 Task: Create a due date automation trigger when advanced on, on the tuesday of the week a card is due add basic assigned to me at 11:00 AM.
Action: Mouse moved to (1145, 358)
Screenshot: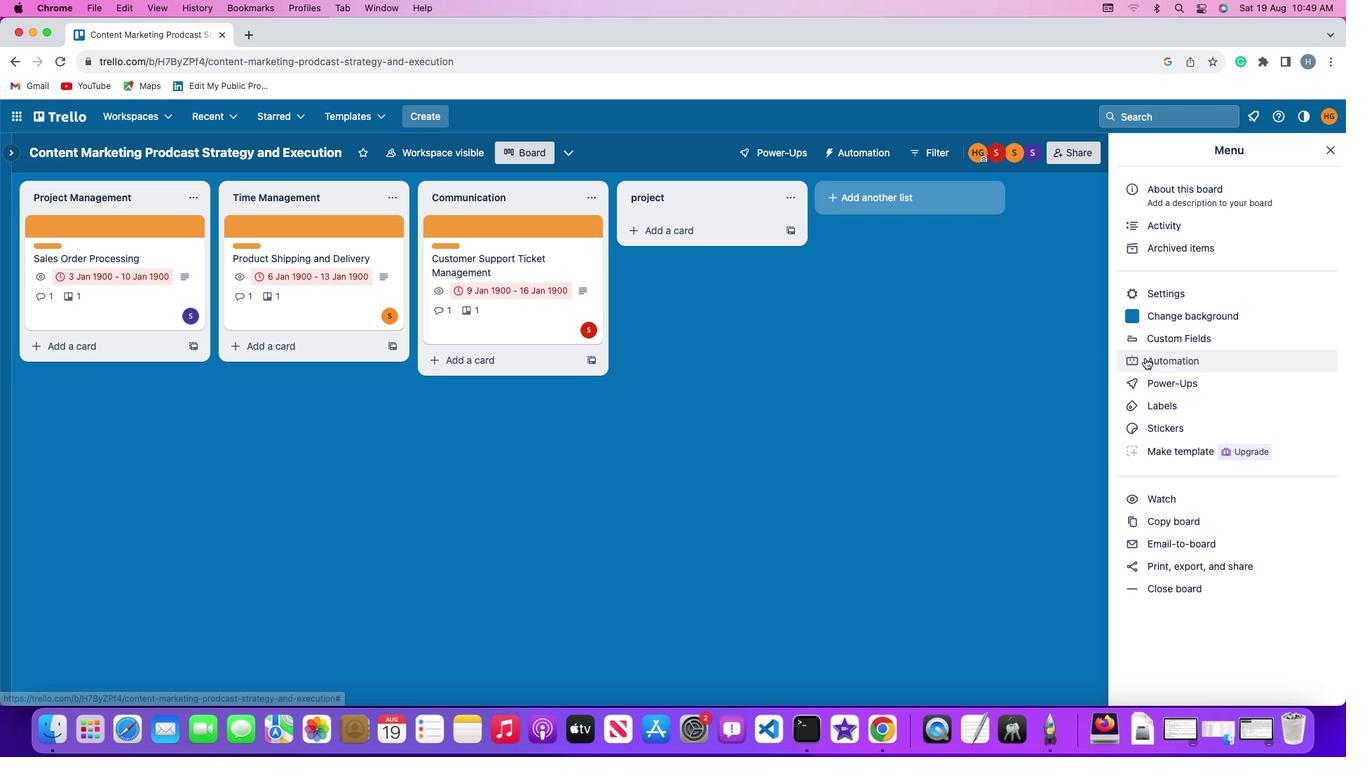 
Action: Mouse pressed left at (1145, 358)
Screenshot: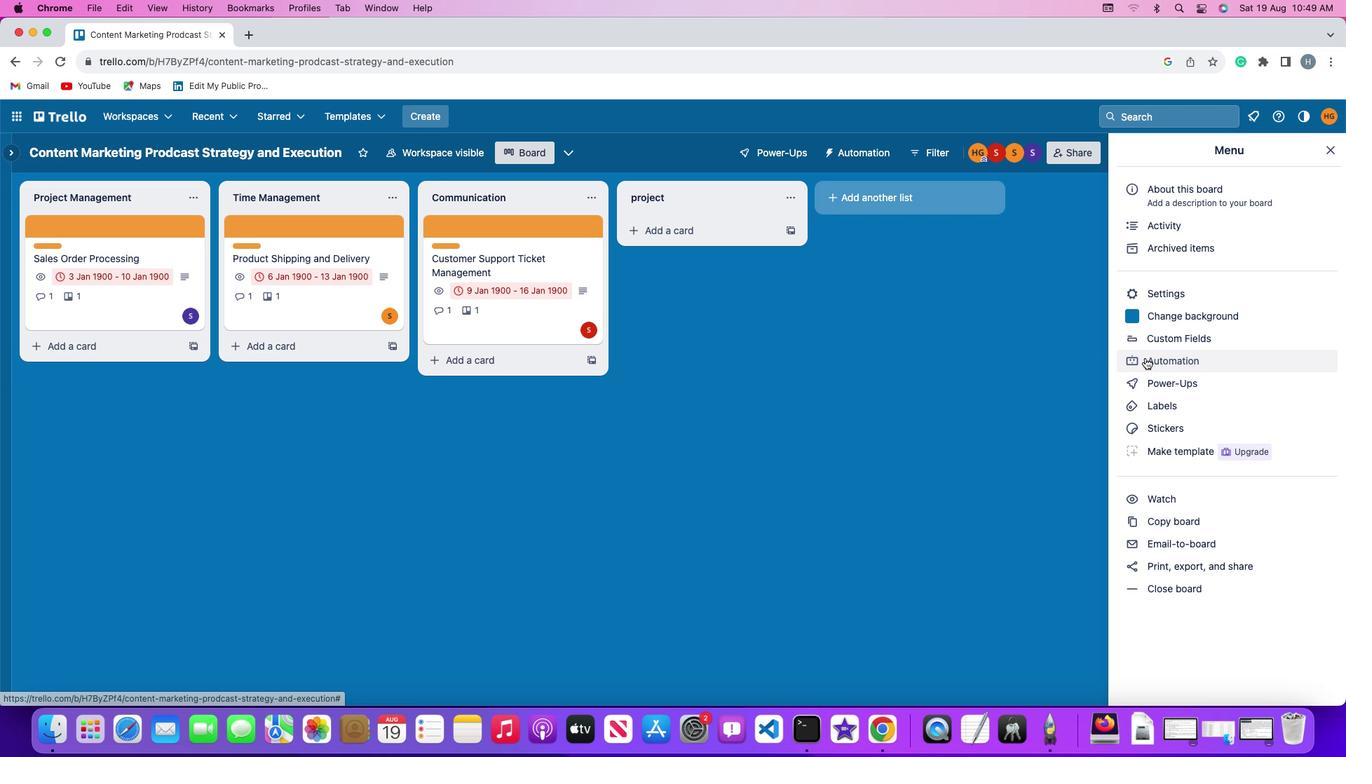 
Action: Mouse moved to (100, 337)
Screenshot: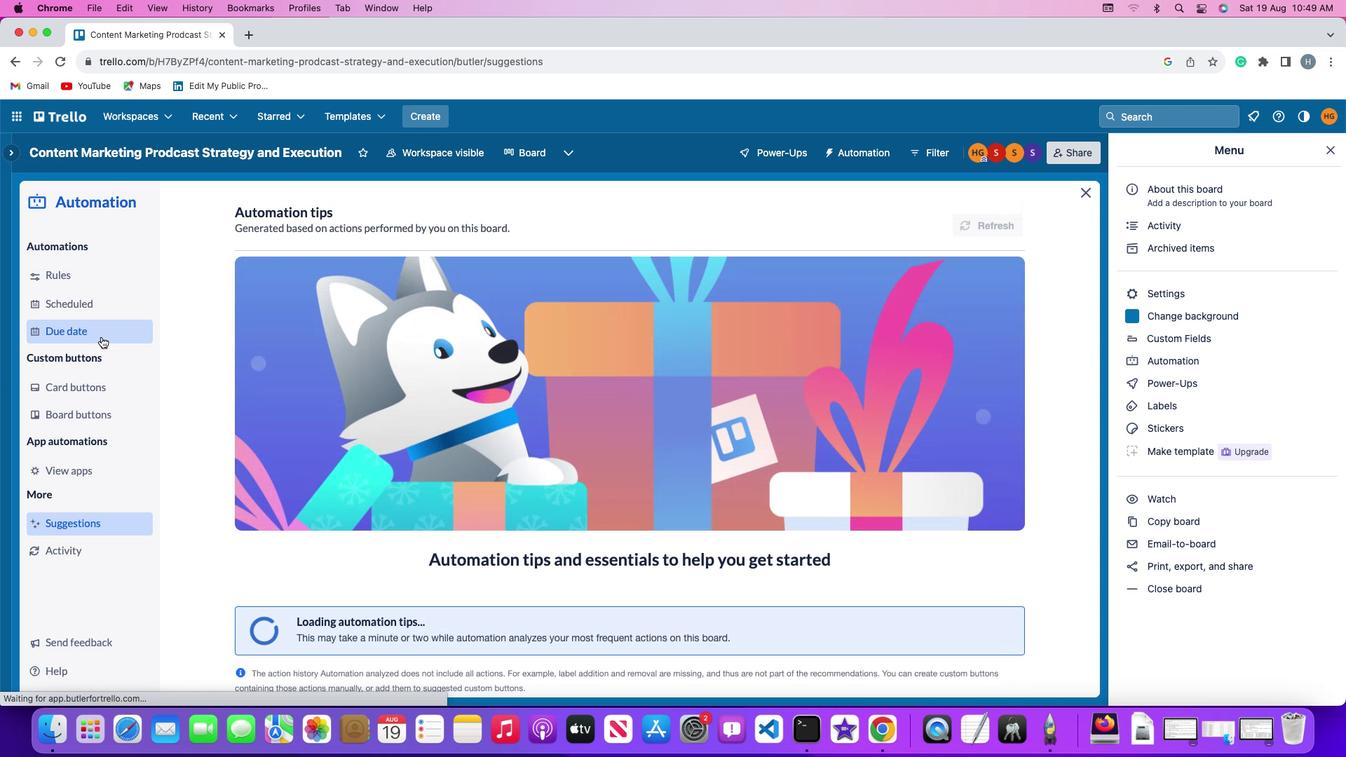 
Action: Mouse pressed left at (100, 337)
Screenshot: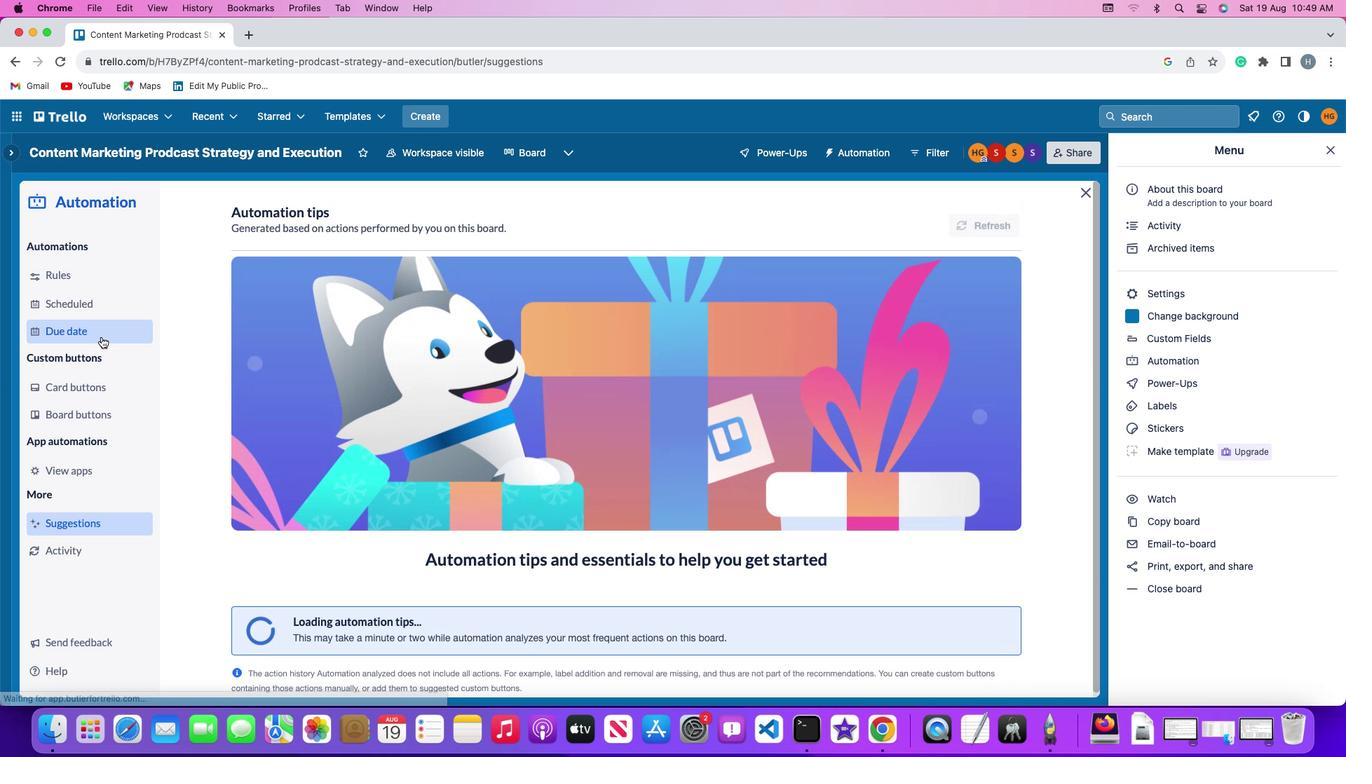 
Action: Mouse moved to (925, 218)
Screenshot: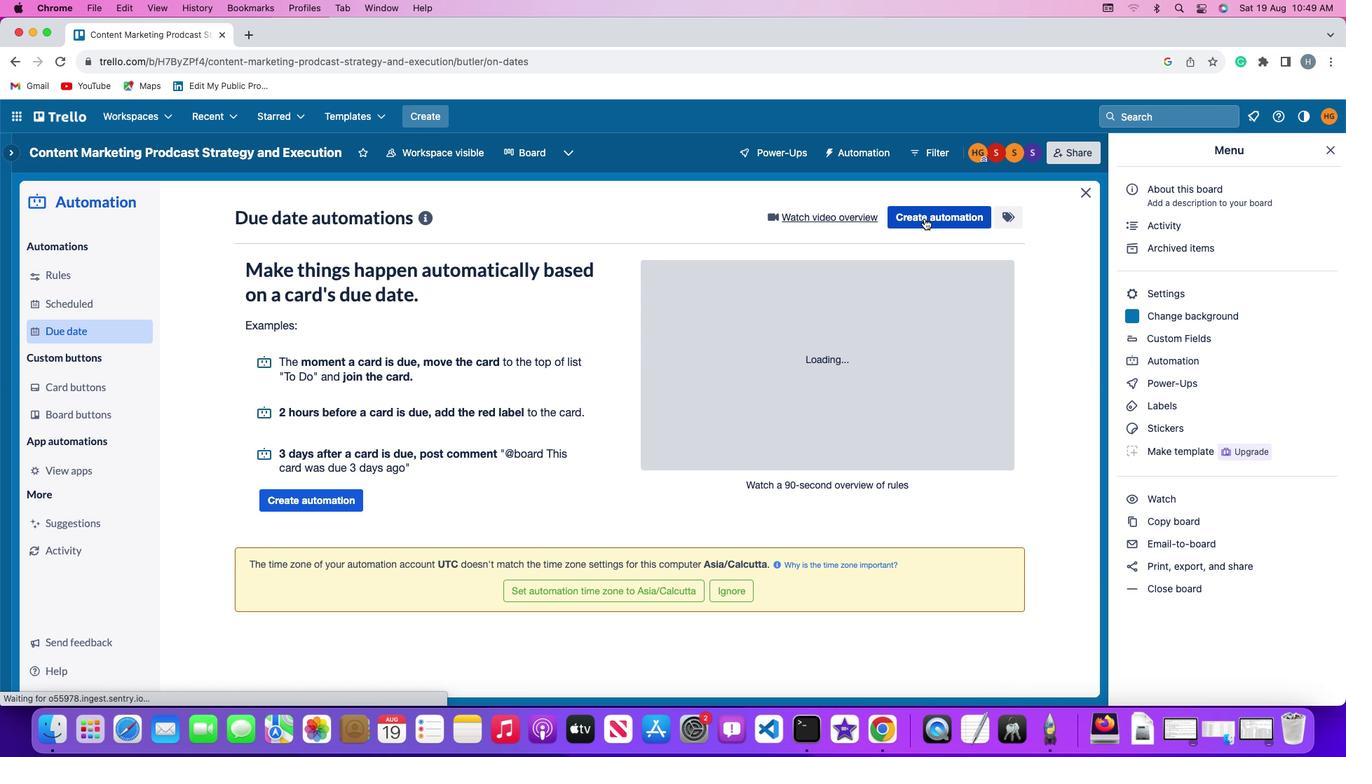 
Action: Mouse pressed left at (925, 218)
Screenshot: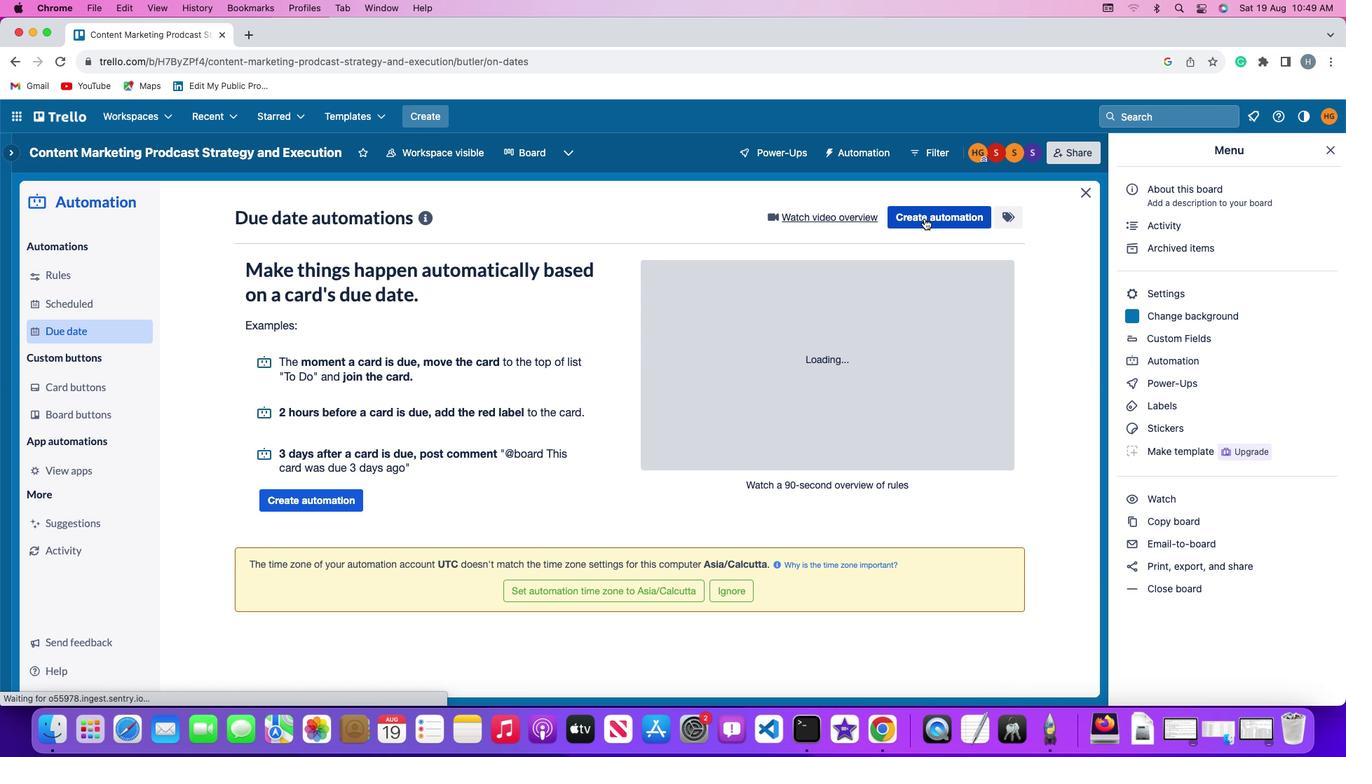 
Action: Mouse moved to (293, 354)
Screenshot: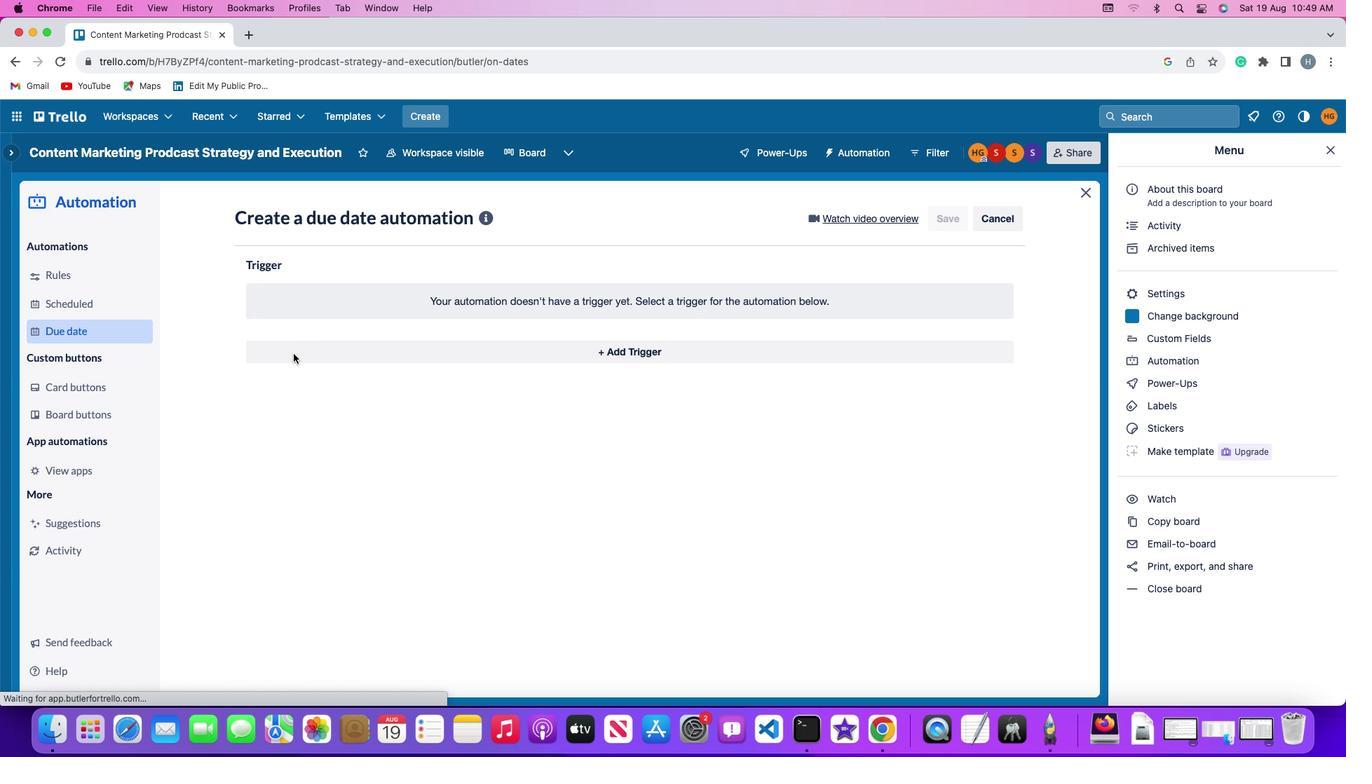 
Action: Mouse pressed left at (293, 354)
Screenshot: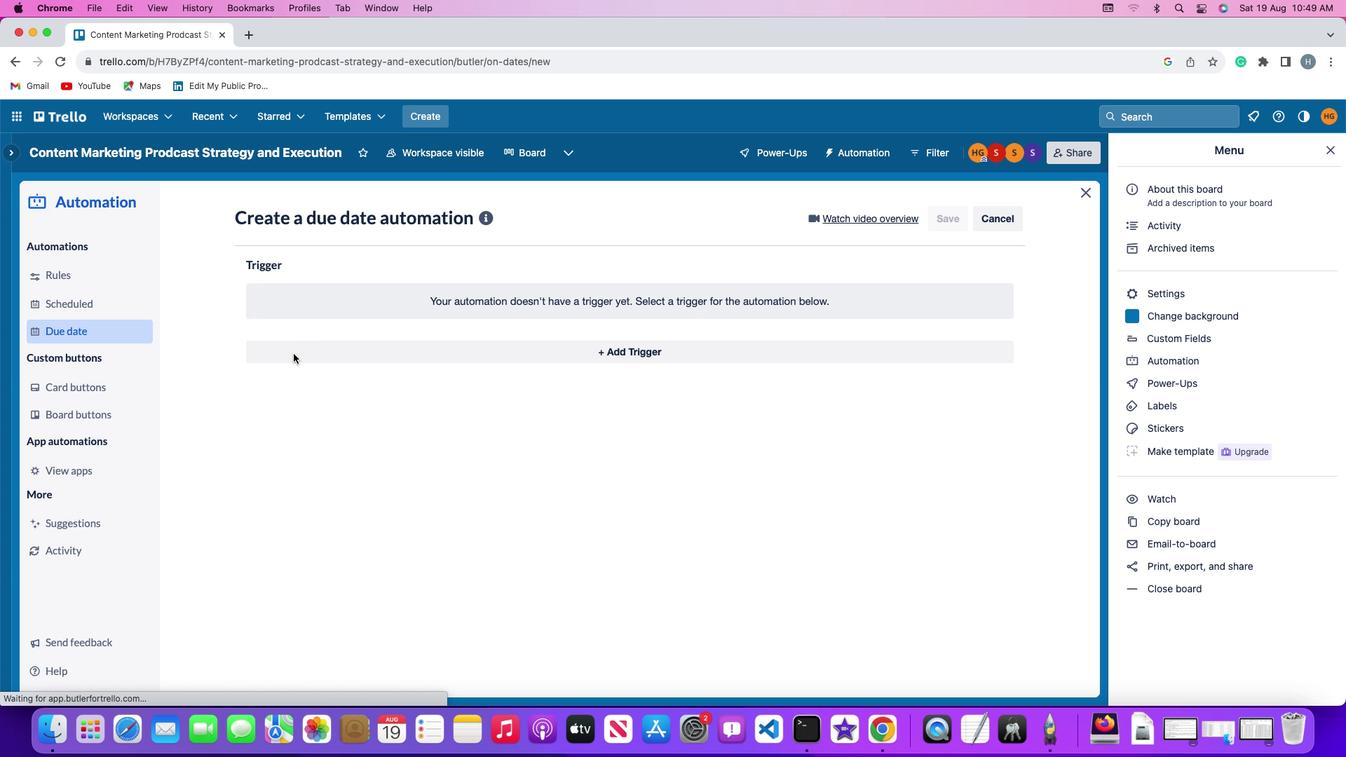 
Action: Mouse moved to (292, 612)
Screenshot: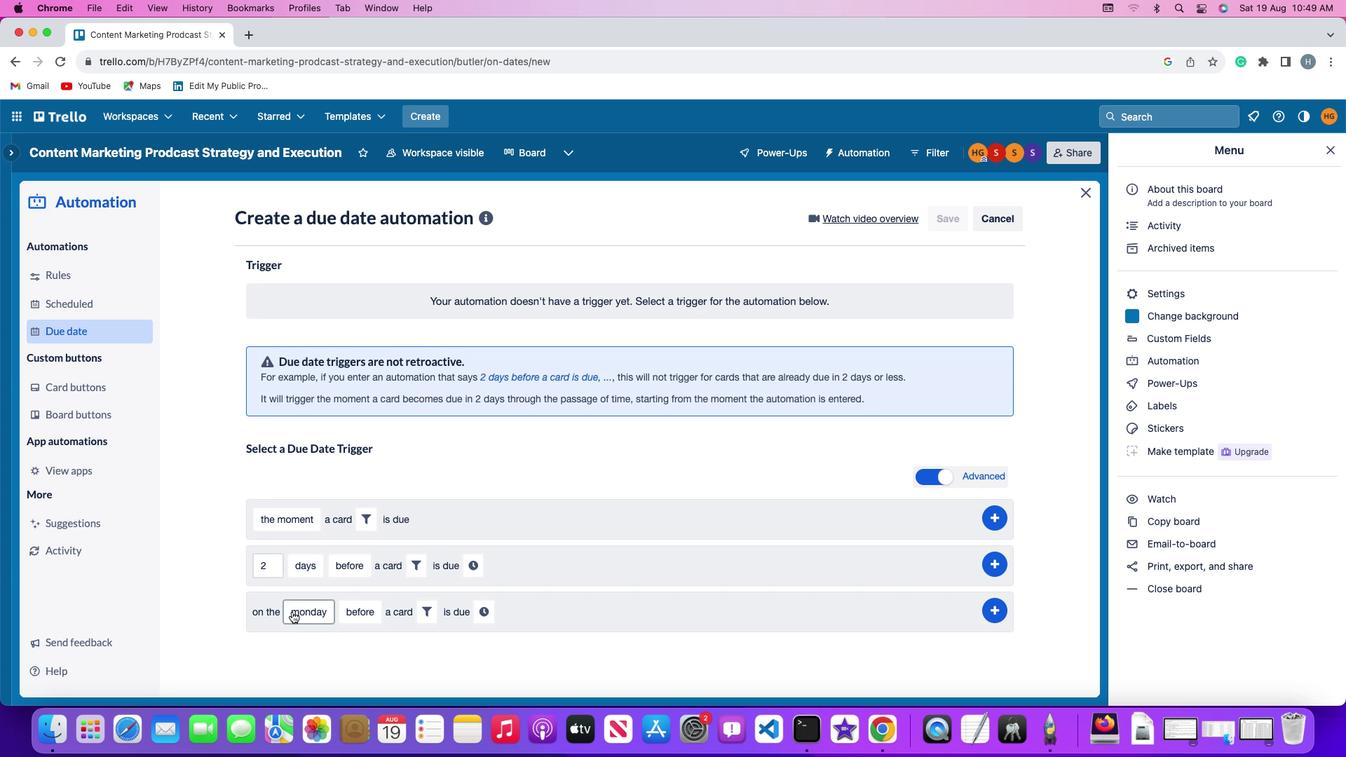 
Action: Mouse pressed left at (292, 612)
Screenshot: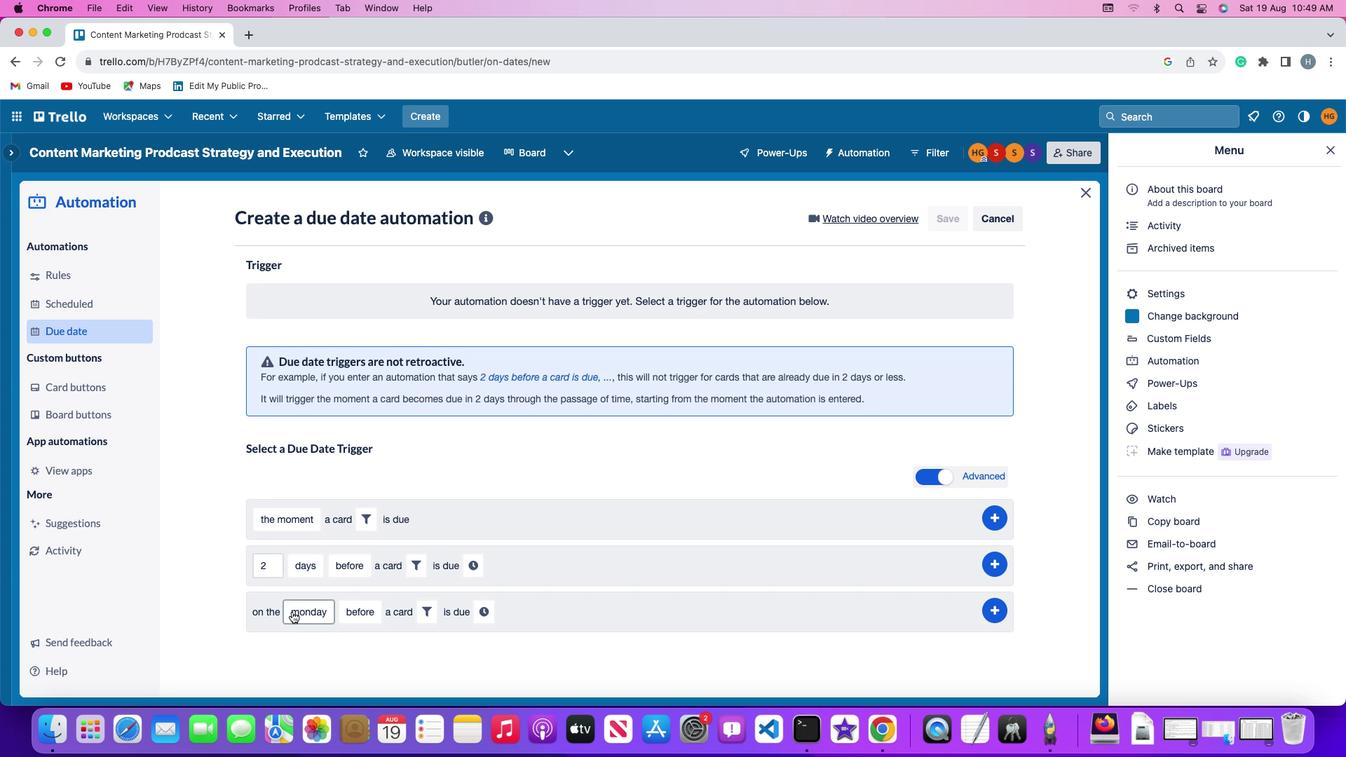 
Action: Mouse moved to (329, 447)
Screenshot: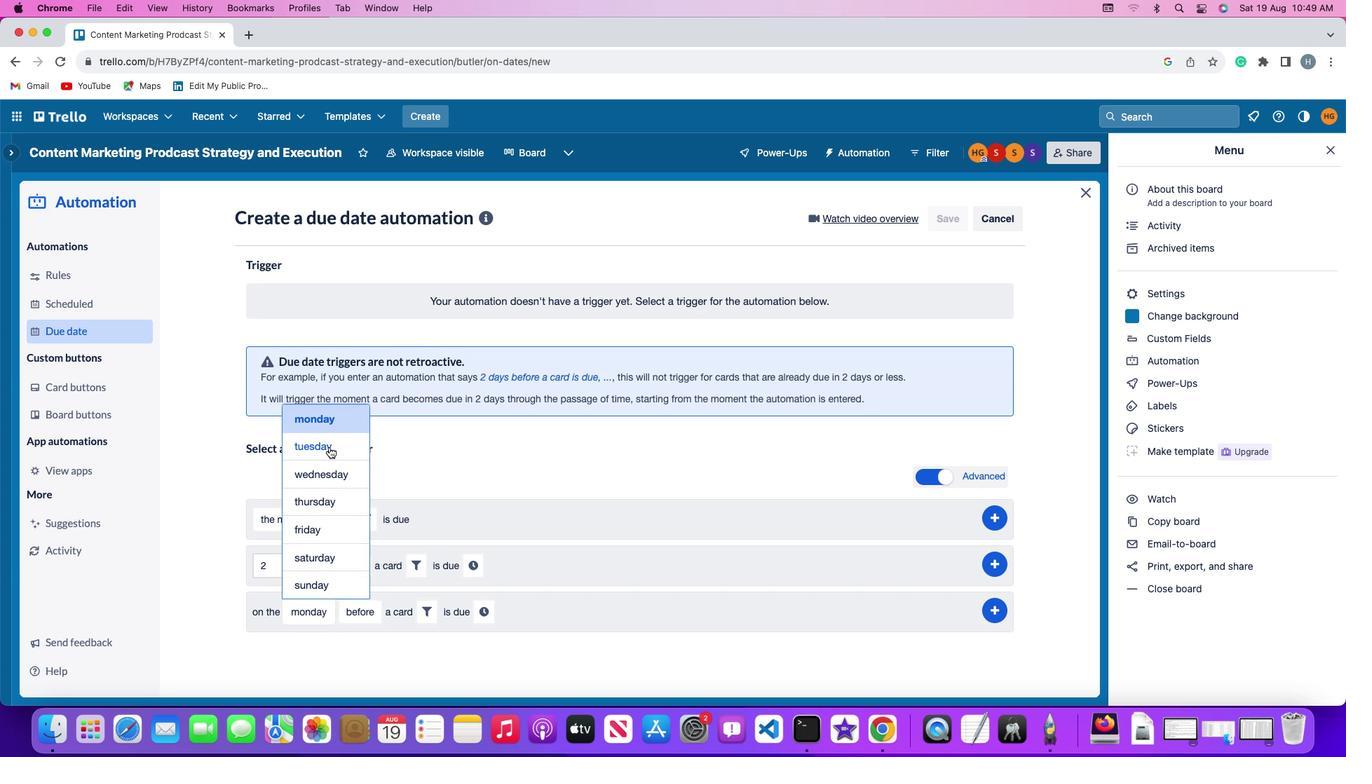 
Action: Mouse pressed left at (329, 447)
Screenshot: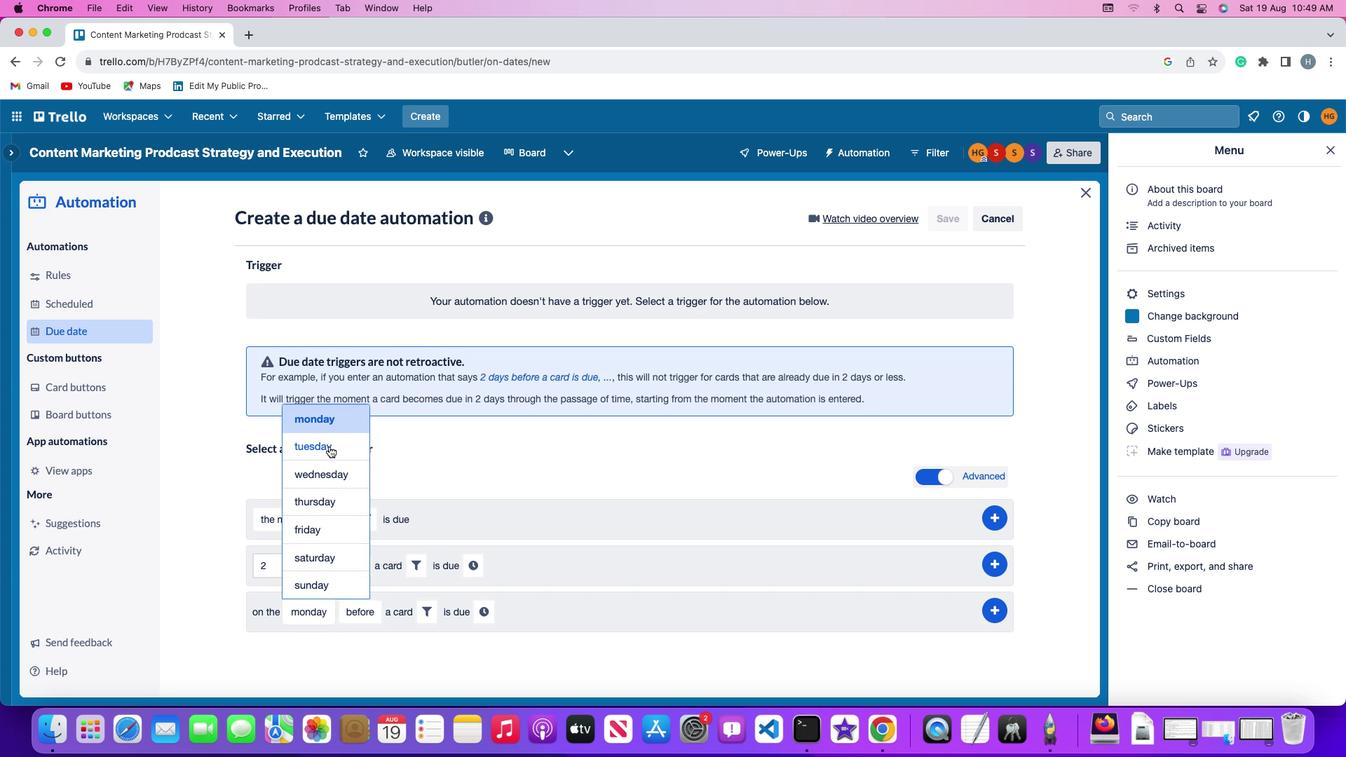 
Action: Mouse moved to (358, 612)
Screenshot: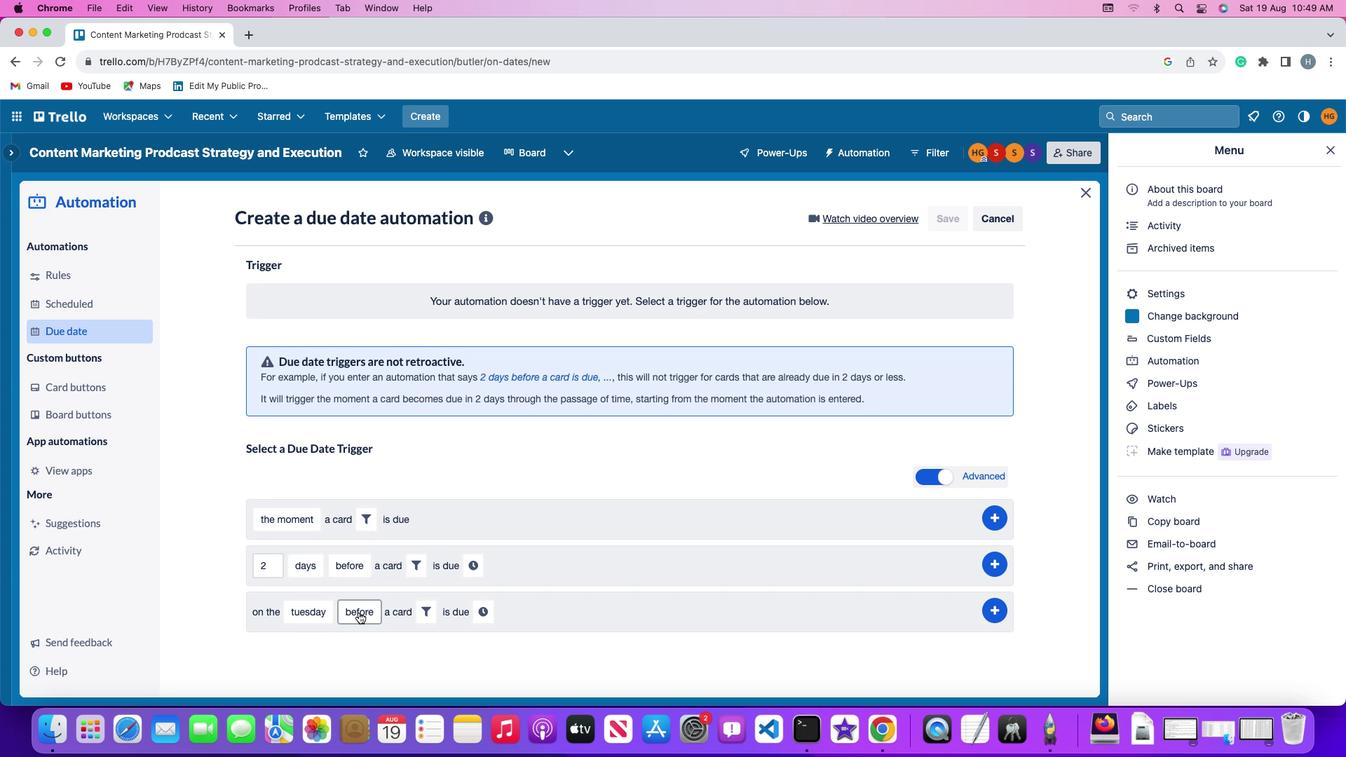
Action: Mouse pressed left at (358, 612)
Screenshot: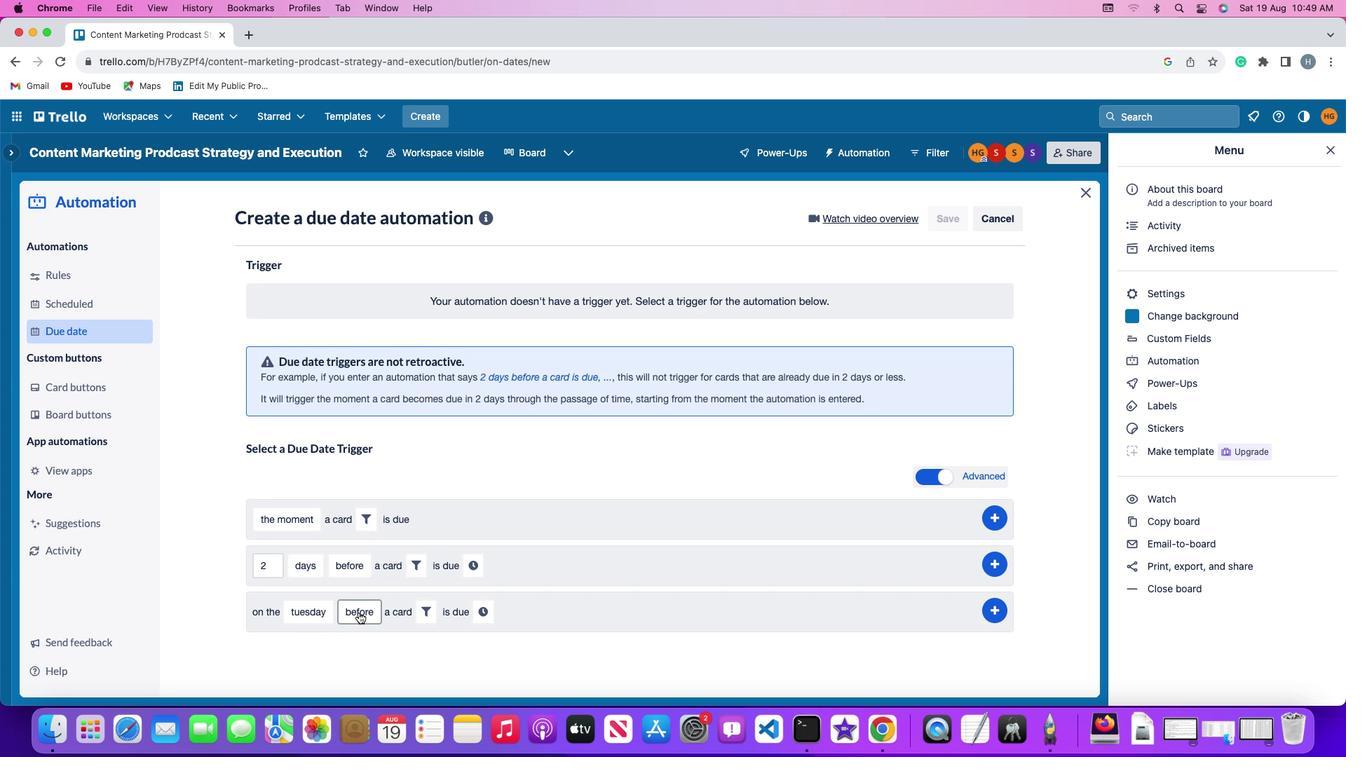 
Action: Mouse moved to (366, 556)
Screenshot: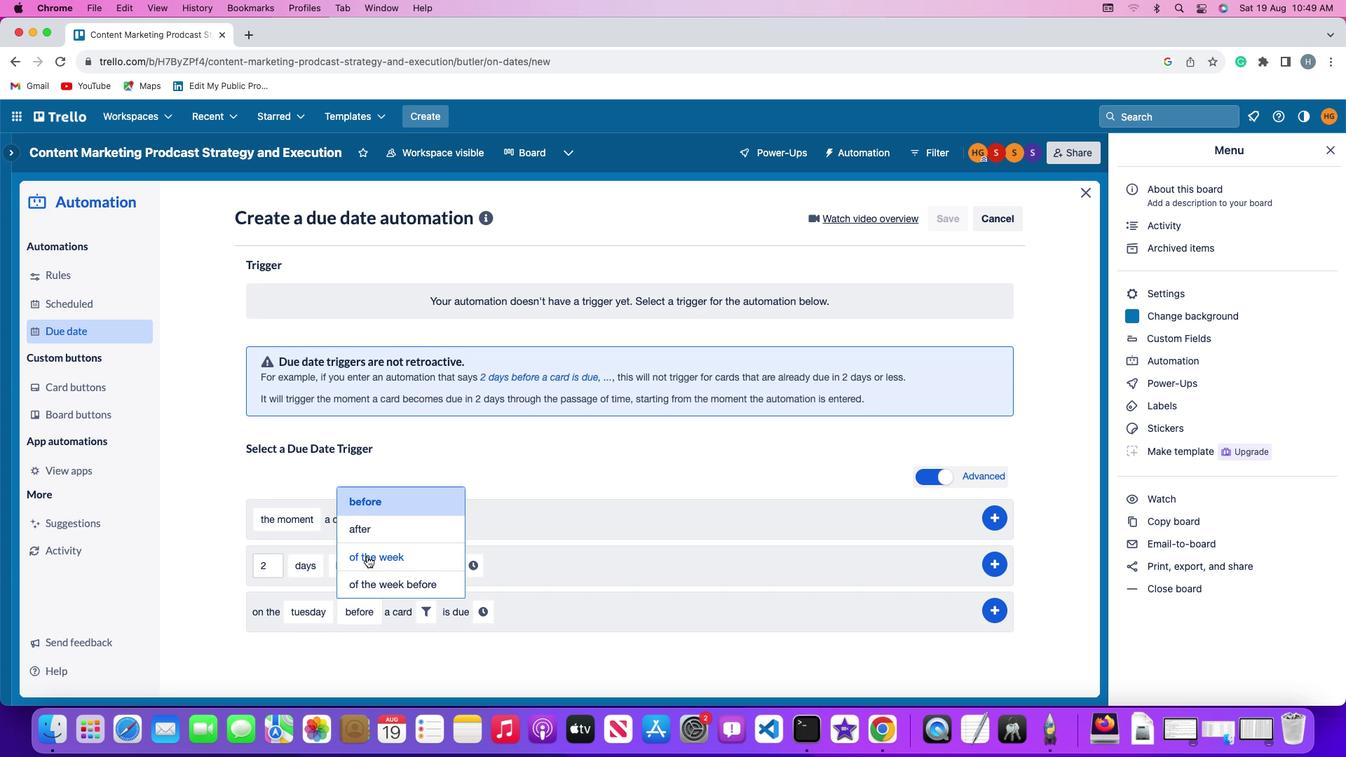 
Action: Mouse pressed left at (366, 556)
Screenshot: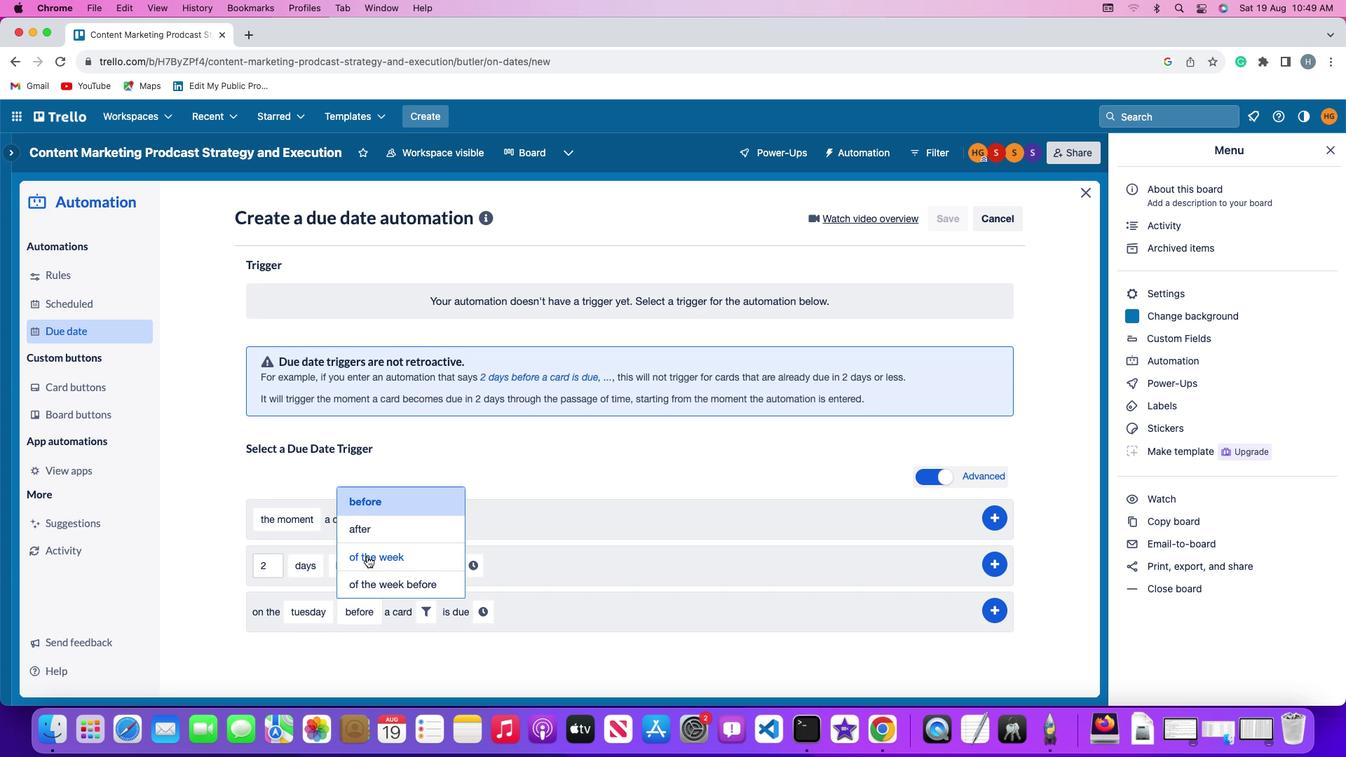 
Action: Mouse moved to (448, 609)
Screenshot: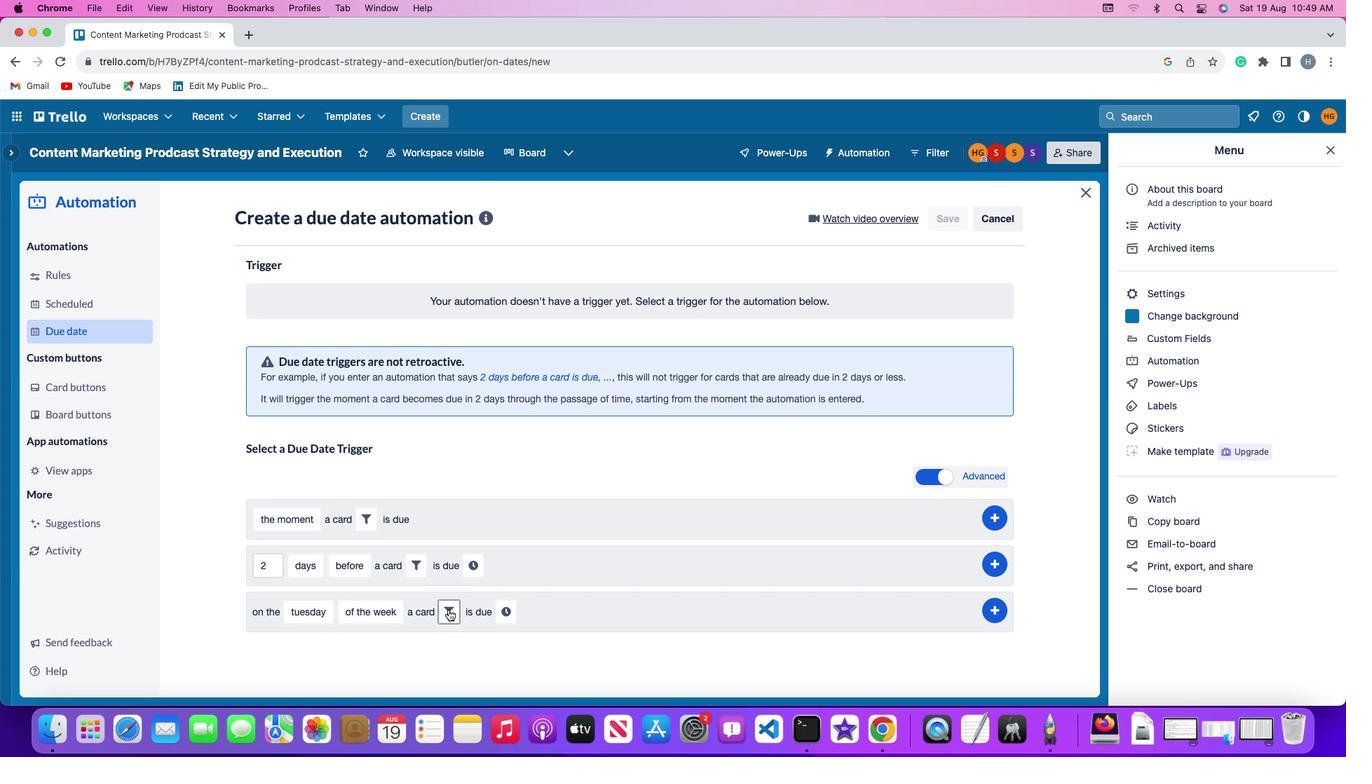 
Action: Mouse pressed left at (448, 609)
Screenshot: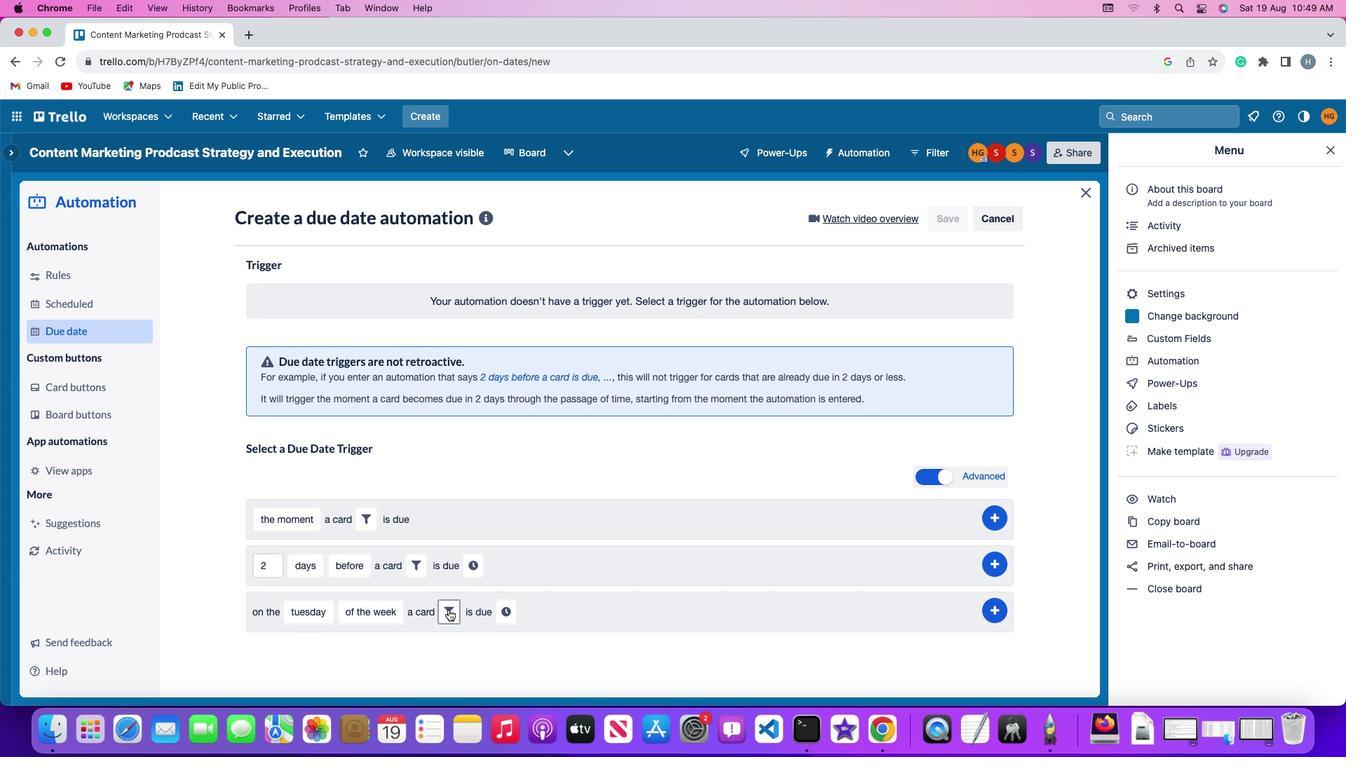 
Action: Mouse moved to (412, 656)
Screenshot: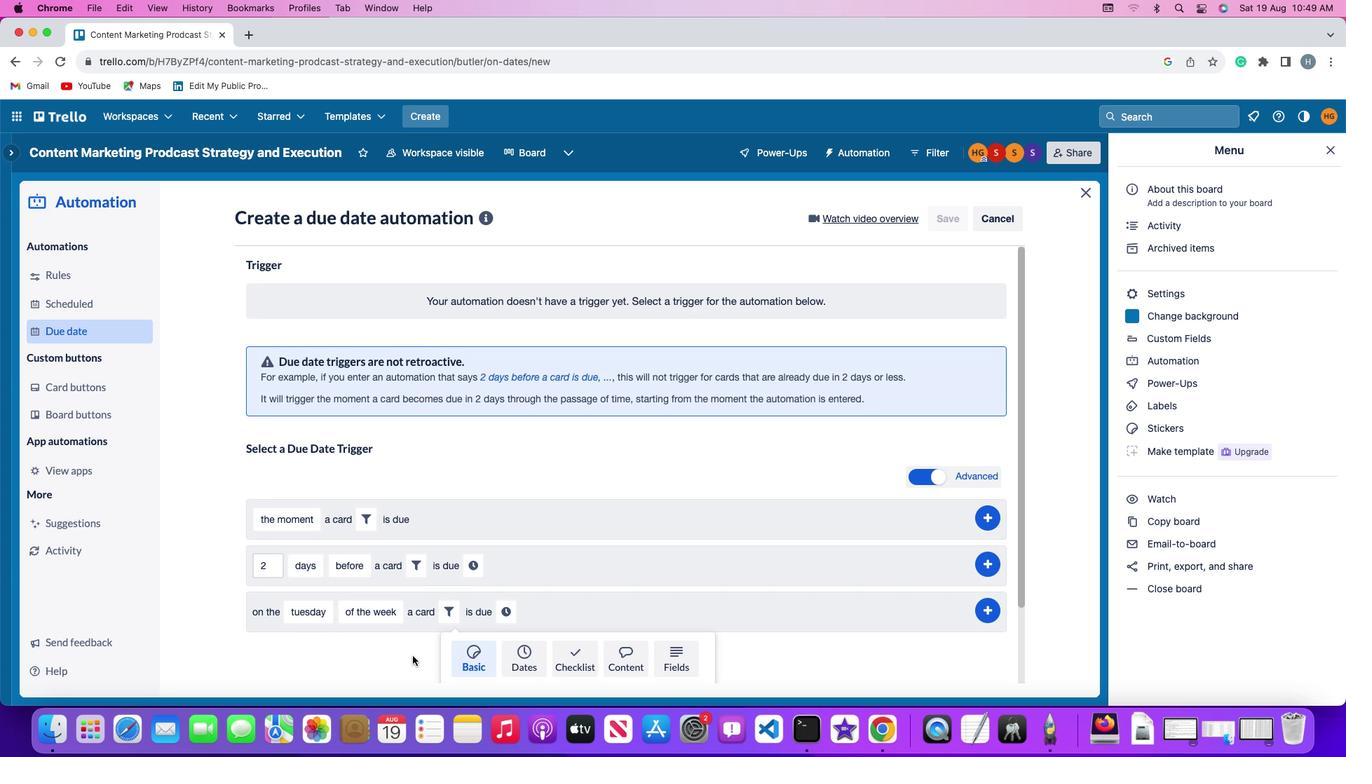 
Action: Mouse scrolled (412, 656) with delta (0, 0)
Screenshot: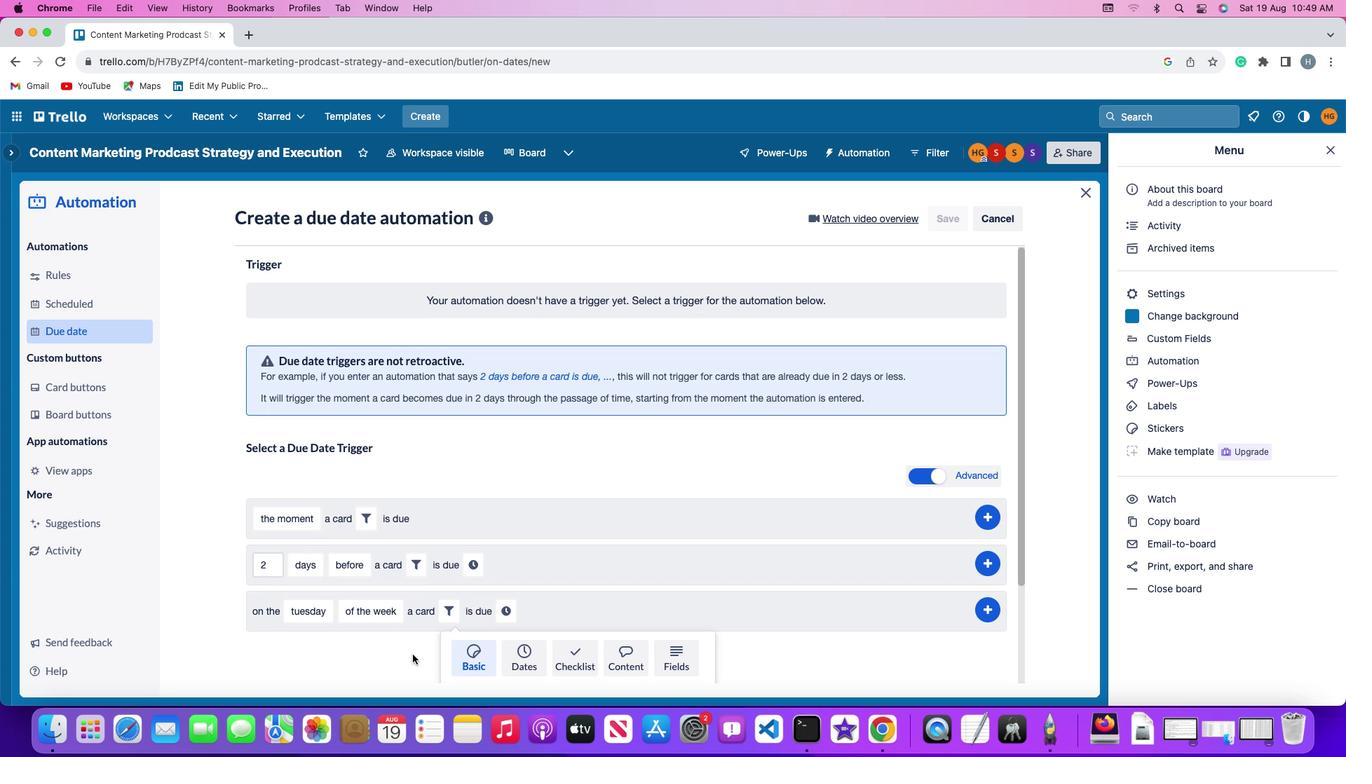 
Action: Mouse scrolled (412, 656) with delta (0, 0)
Screenshot: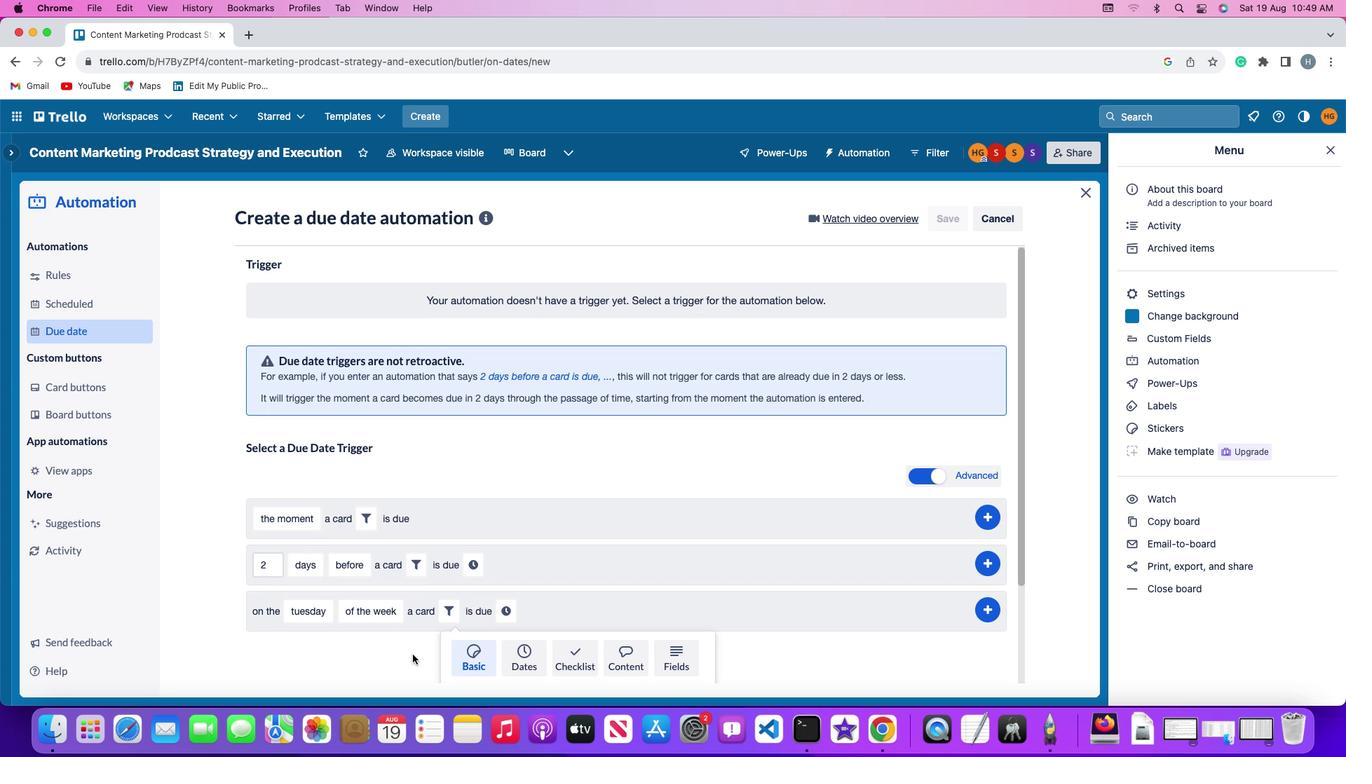 
Action: Mouse scrolled (412, 656) with delta (0, -2)
Screenshot: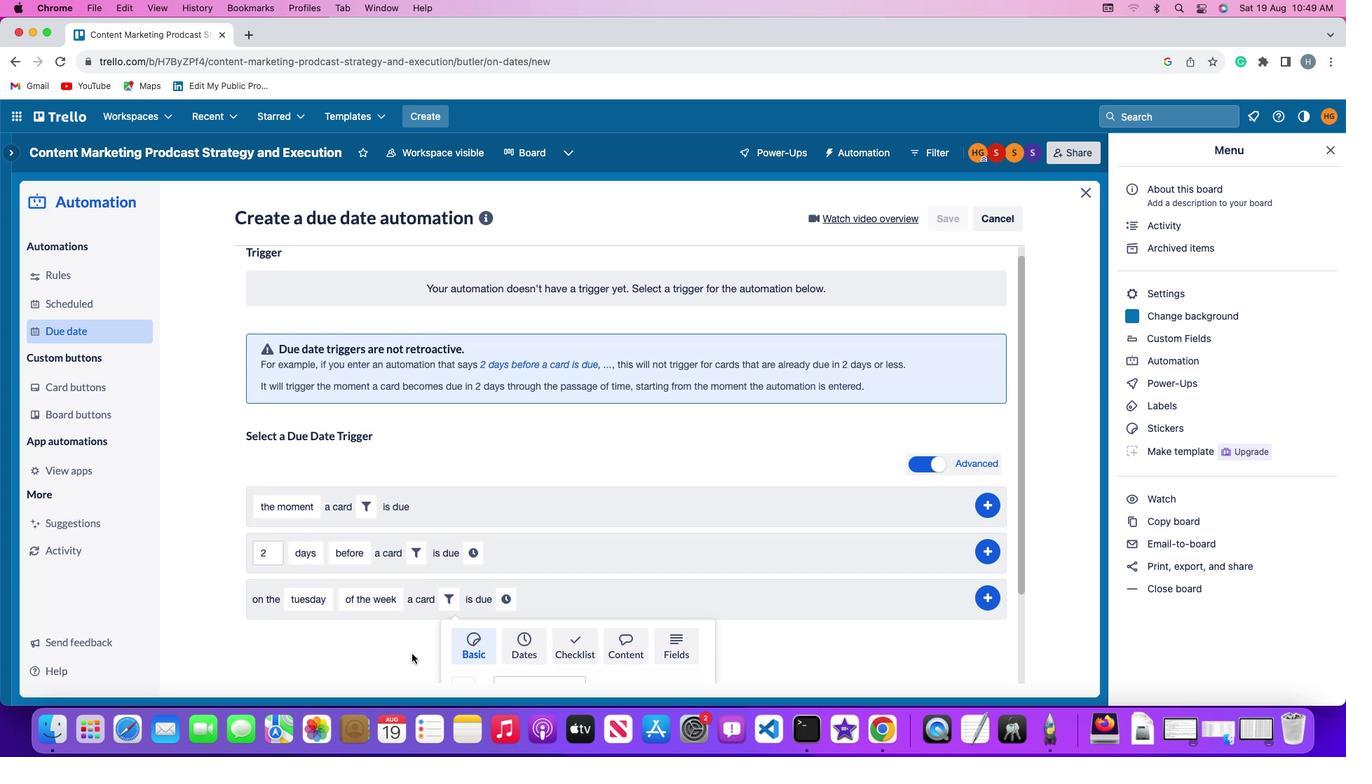 
Action: Mouse moved to (412, 655)
Screenshot: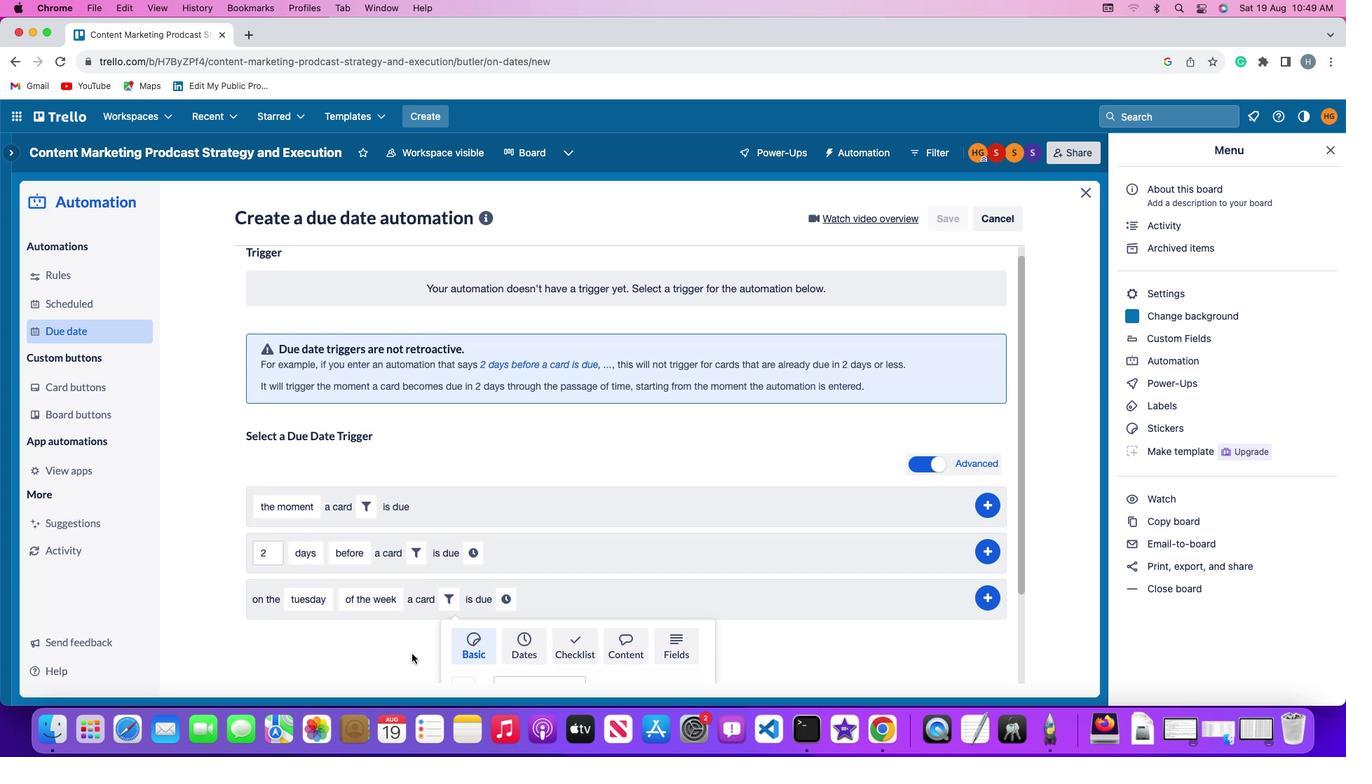 
Action: Mouse scrolled (412, 655) with delta (0, -3)
Screenshot: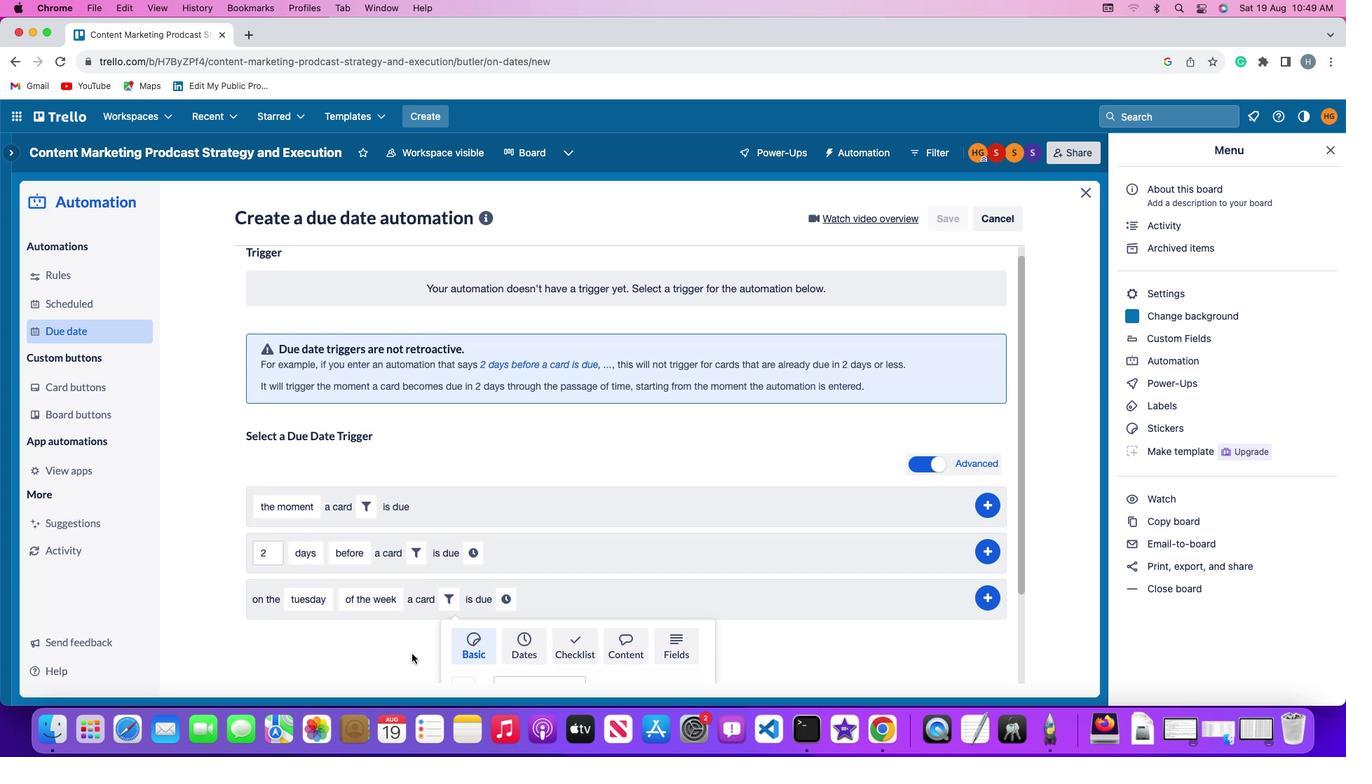 
Action: Mouse moved to (411, 654)
Screenshot: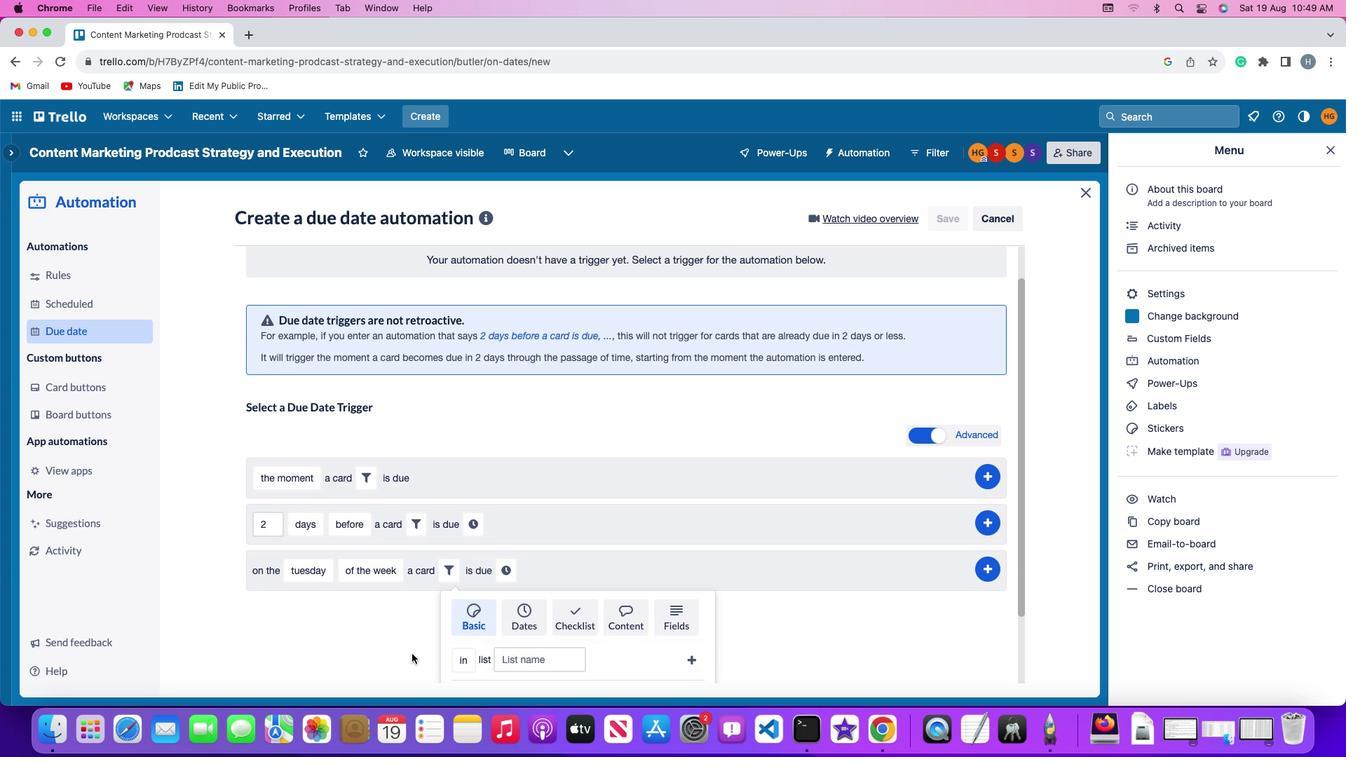 
Action: Mouse scrolled (411, 654) with delta (0, -4)
Screenshot: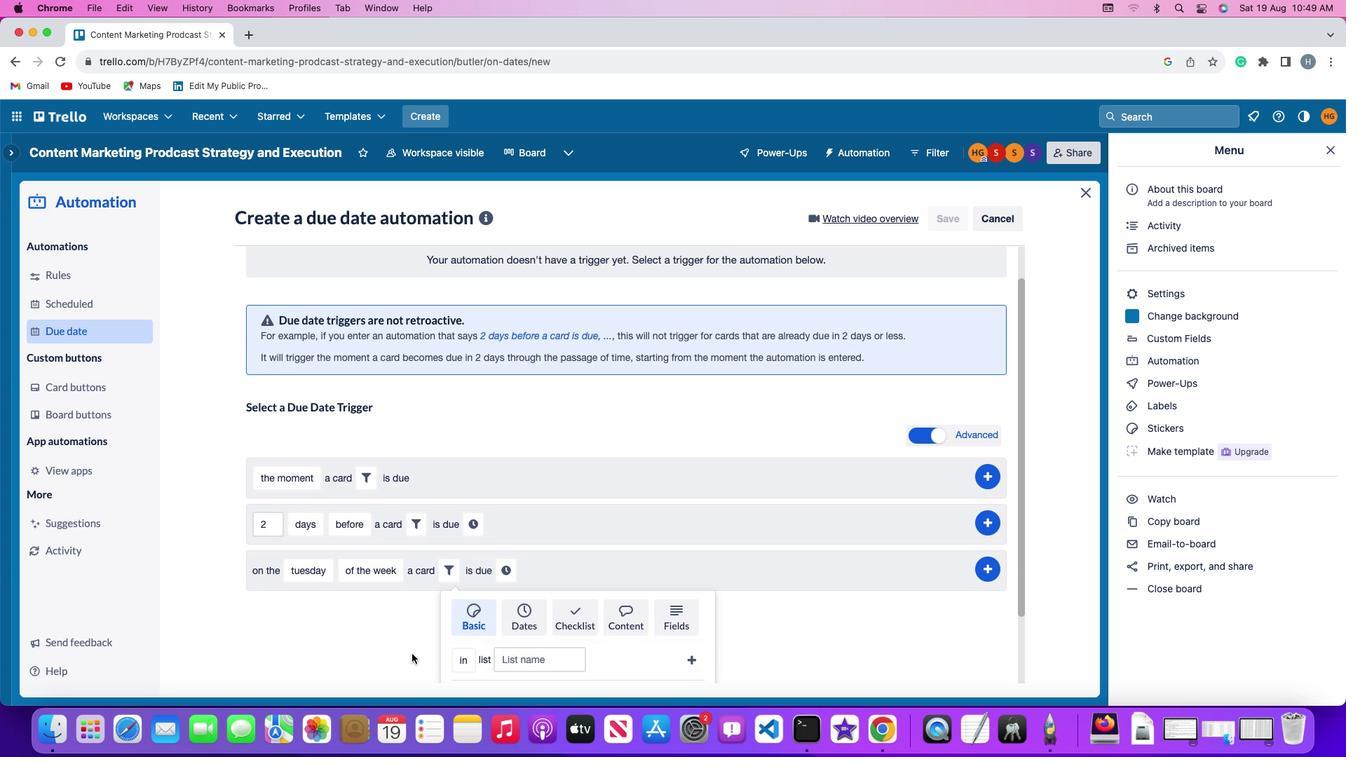 
Action: Mouse moved to (411, 653)
Screenshot: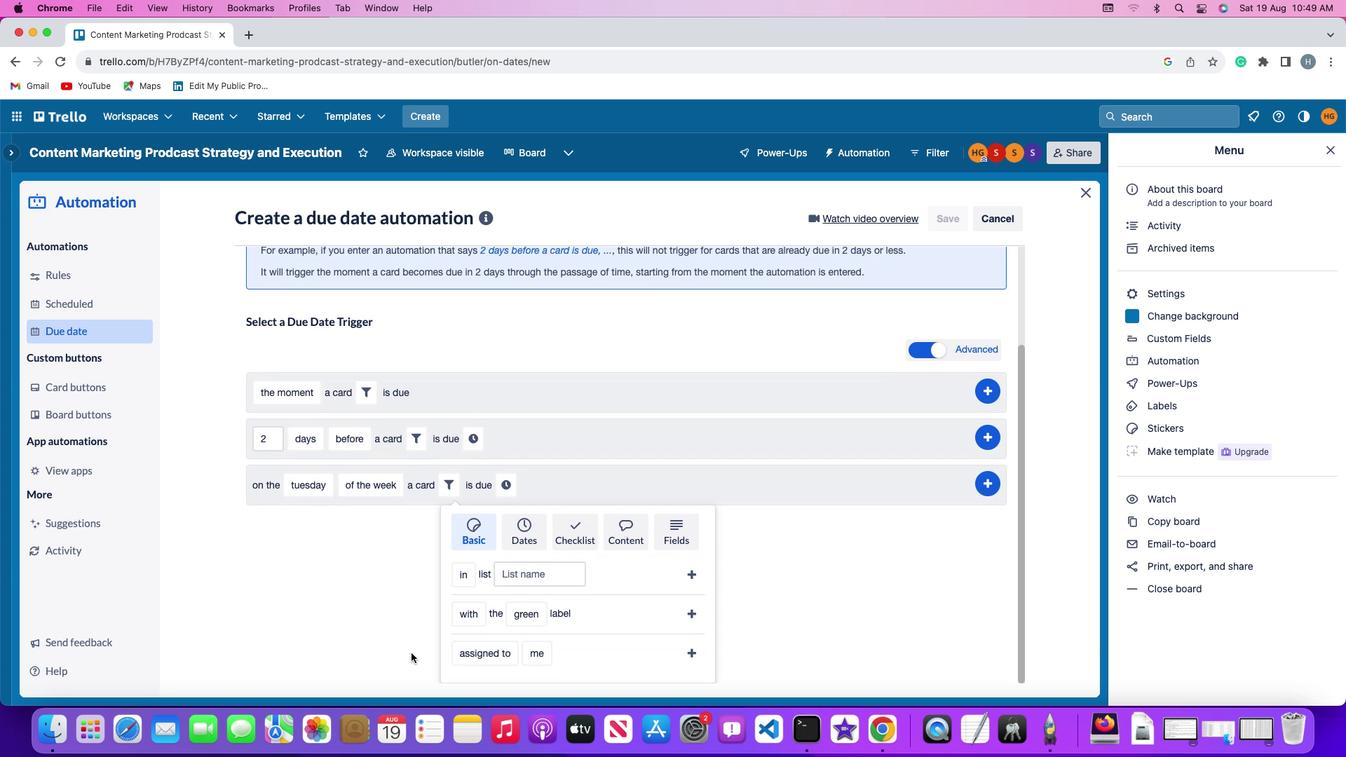 
Action: Mouse scrolled (411, 653) with delta (0, 0)
Screenshot: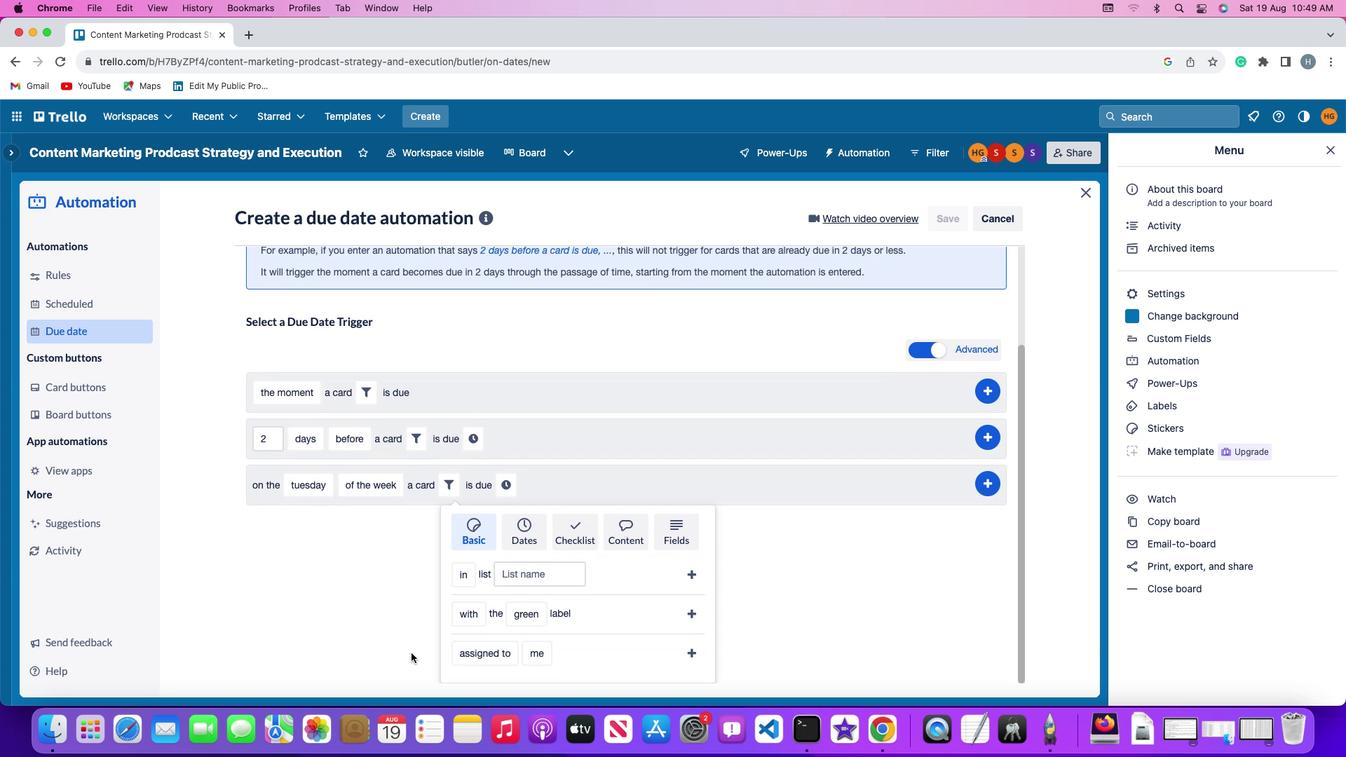 
Action: Mouse moved to (411, 652)
Screenshot: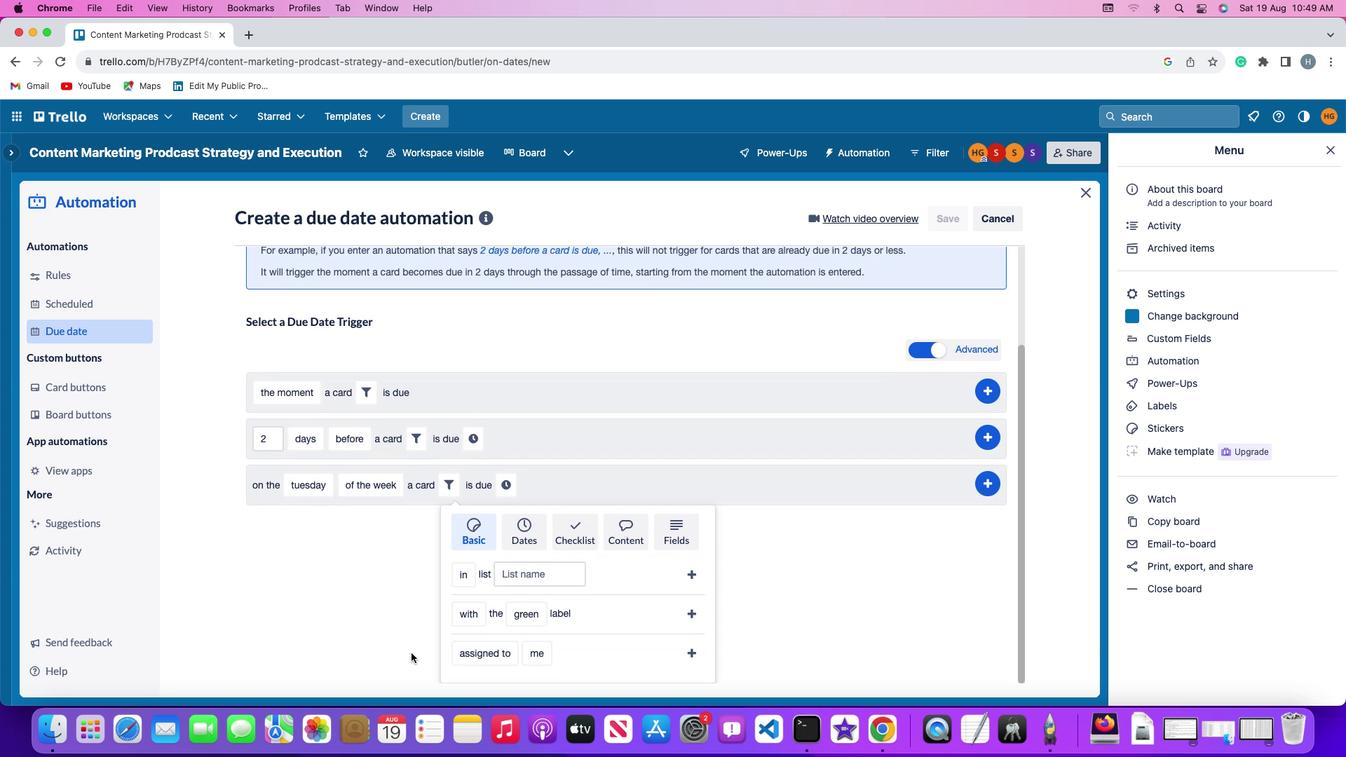 
Action: Mouse scrolled (411, 652) with delta (0, 0)
Screenshot: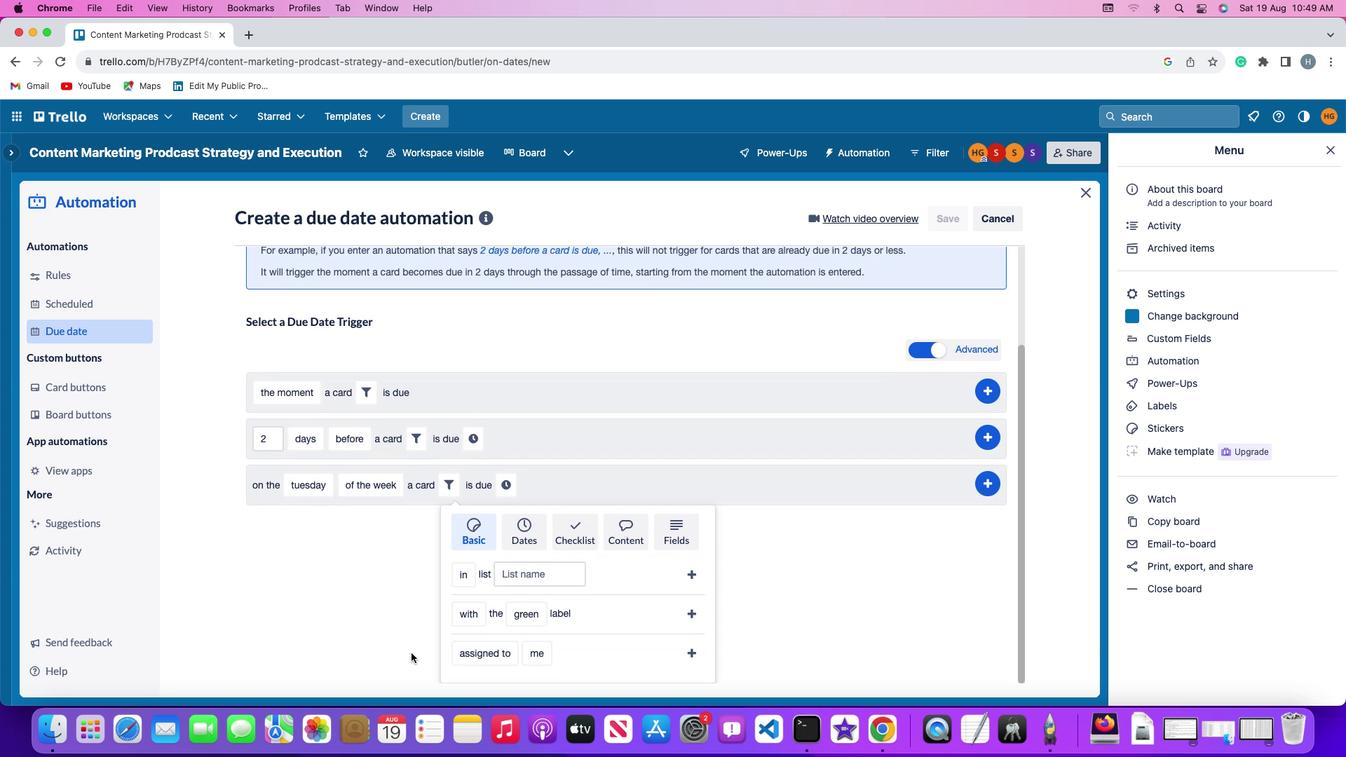 
Action: Mouse moved to (411, 652)
Screenshot: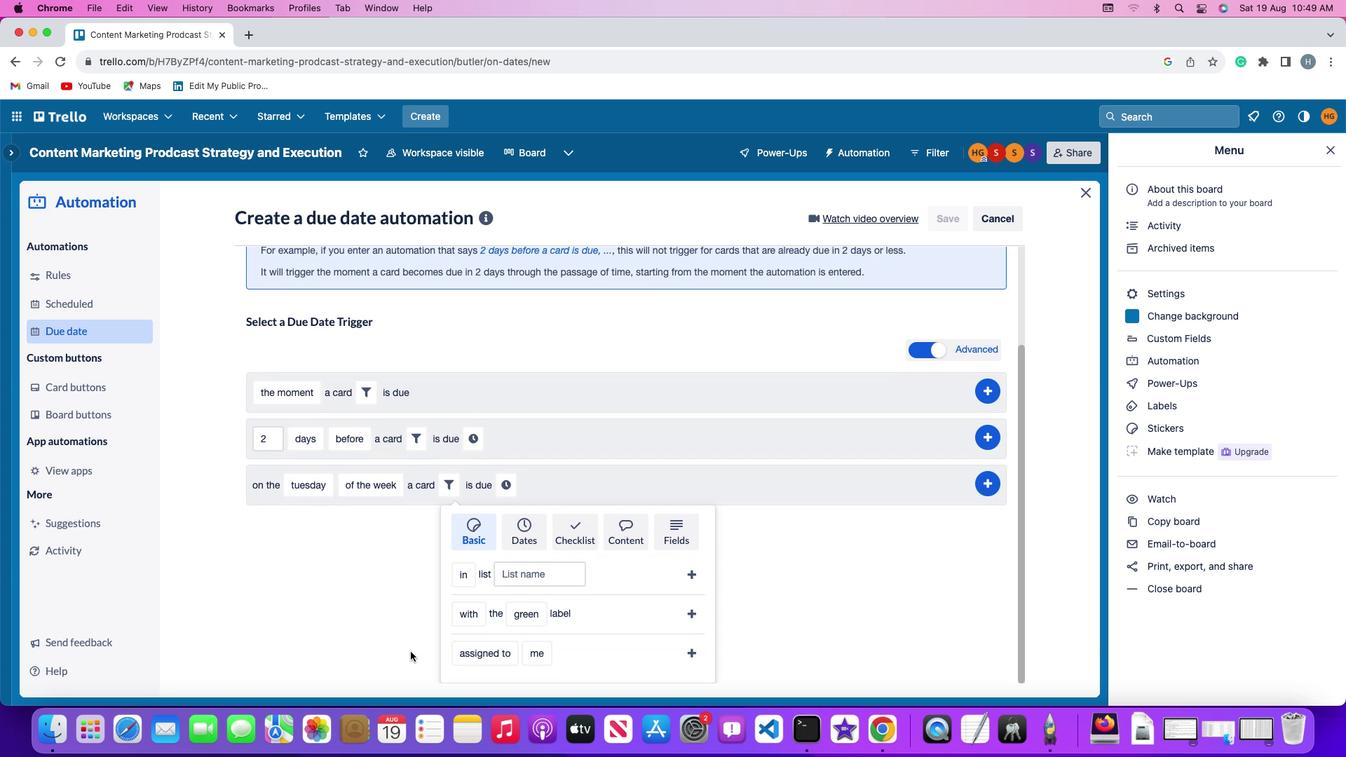 
Action: Mouse scrolled (411, 652) with delta (0, -2)
Screenshot: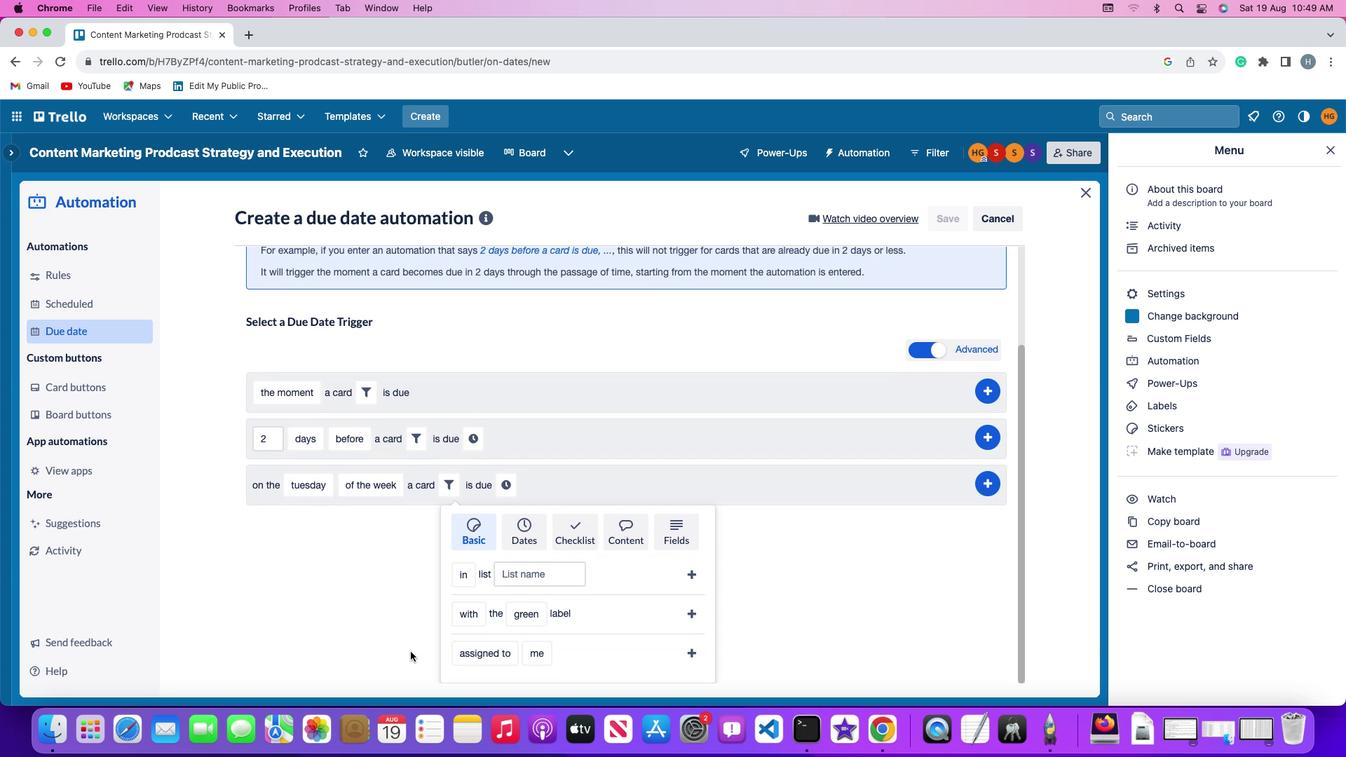
Action: Mouse scrolled (411, 652) with delta (0, -3)
Screenshot: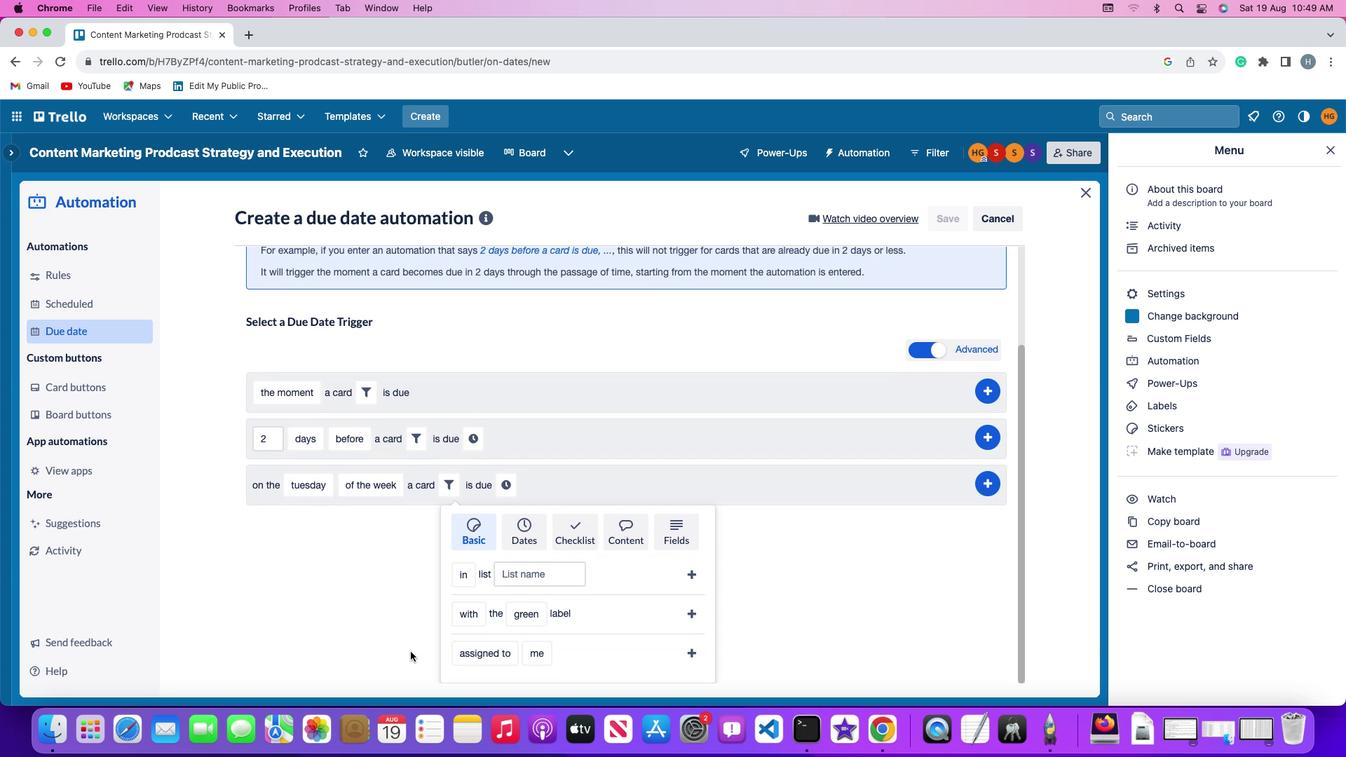 
Action: Mouse moved to (410, 652)
Screenshot: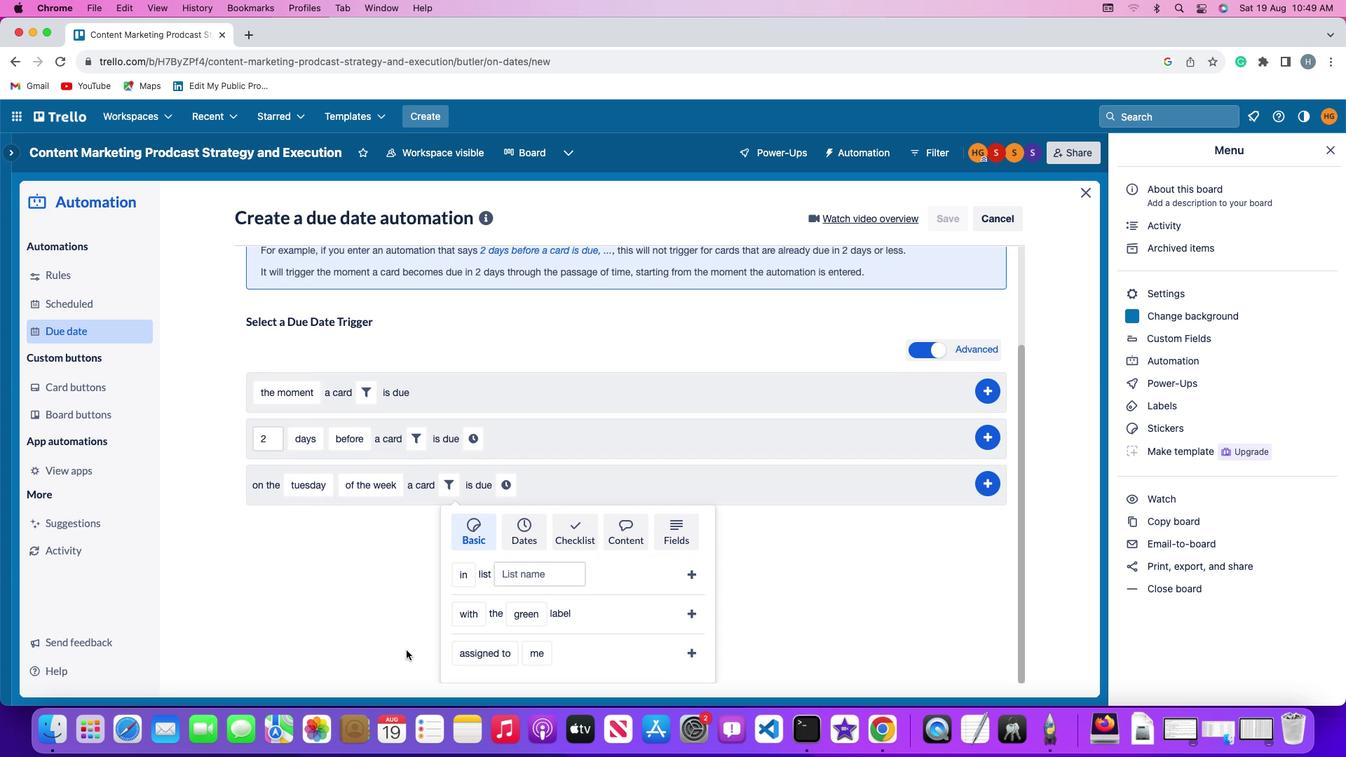 
Action: Mouse scrolled (410, 652) with delta (0, -4)
Screenshot: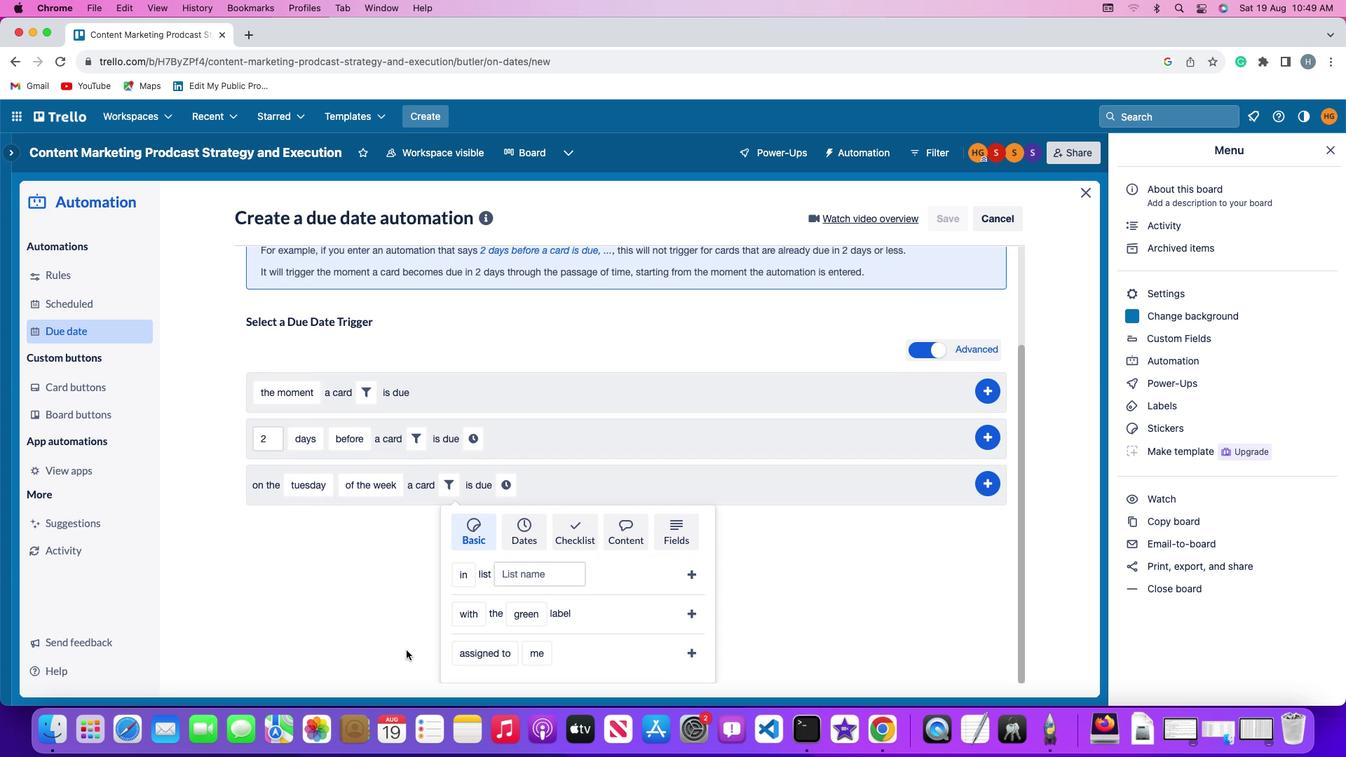 
Action: Mouse moved to (471, 651)
Screenshot: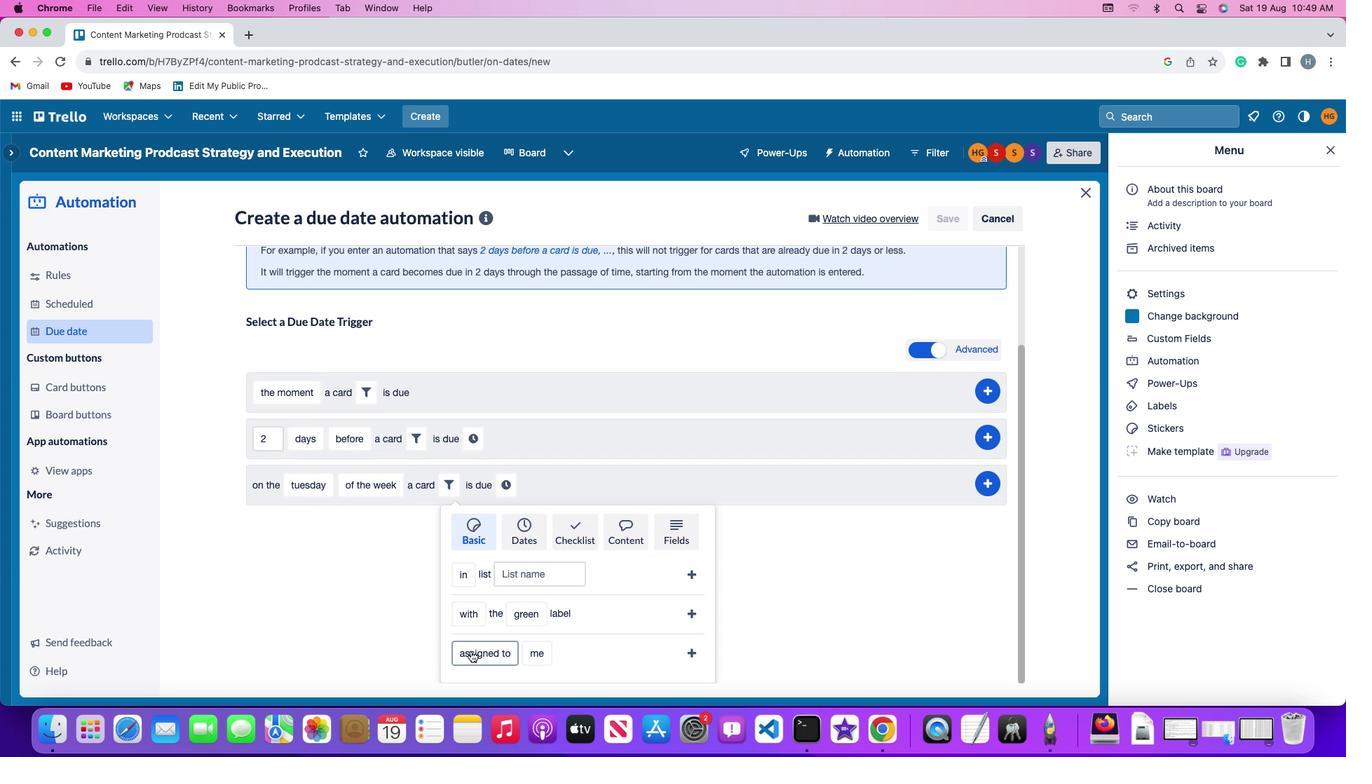 
Action: Mouse pressed left at (471, 651)
Screenshot: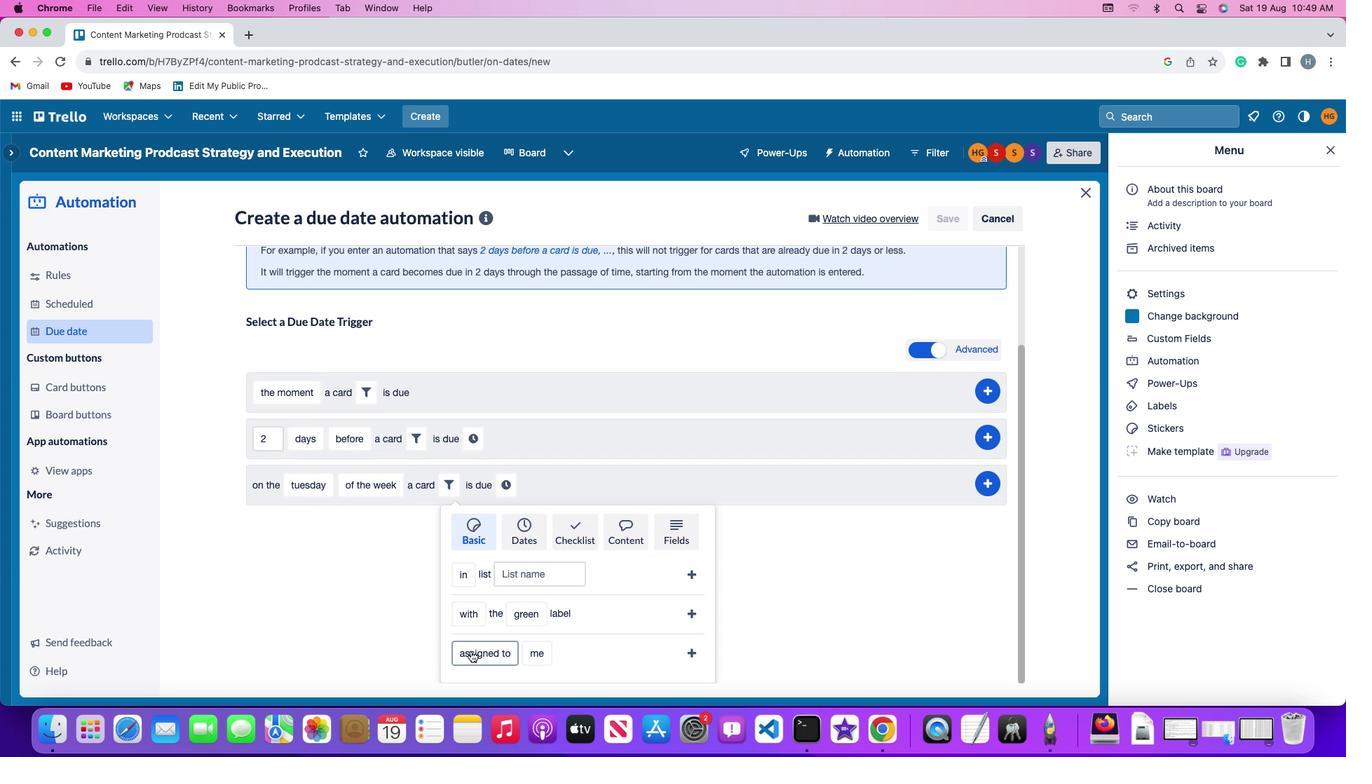 
Action: Mouse moved to (490, 570)
Screenshot: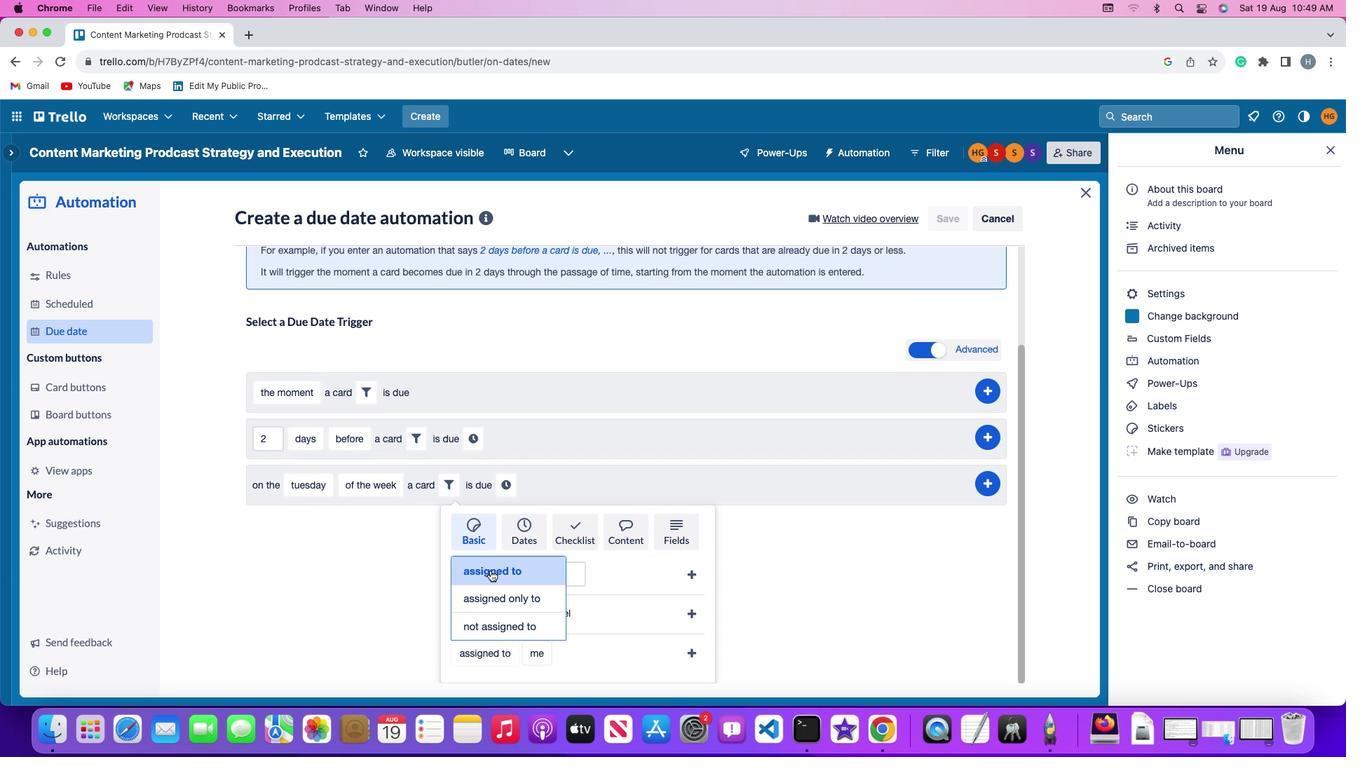 
Action: Mouse pressed left at (490, 570)
Screenshot: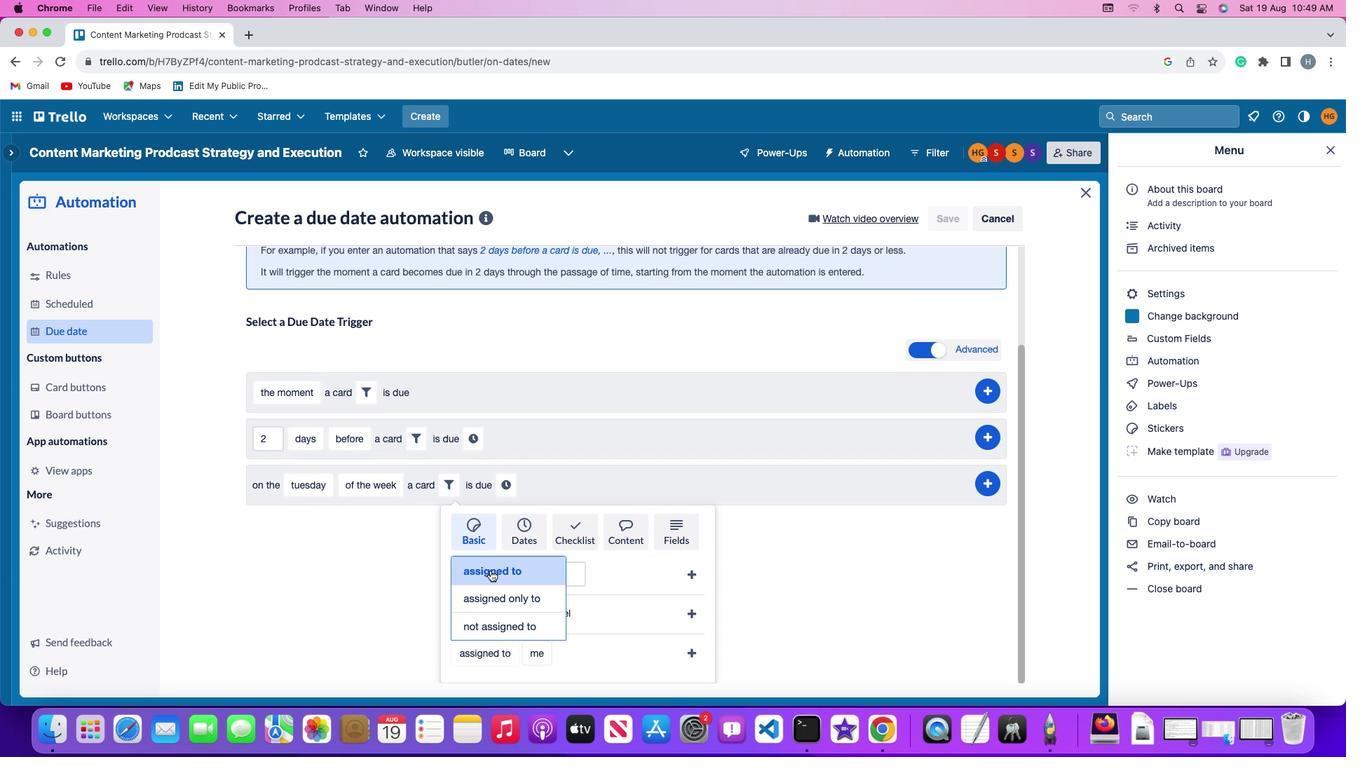 
Action: Mouse moved to (548, 657)
Screenshot: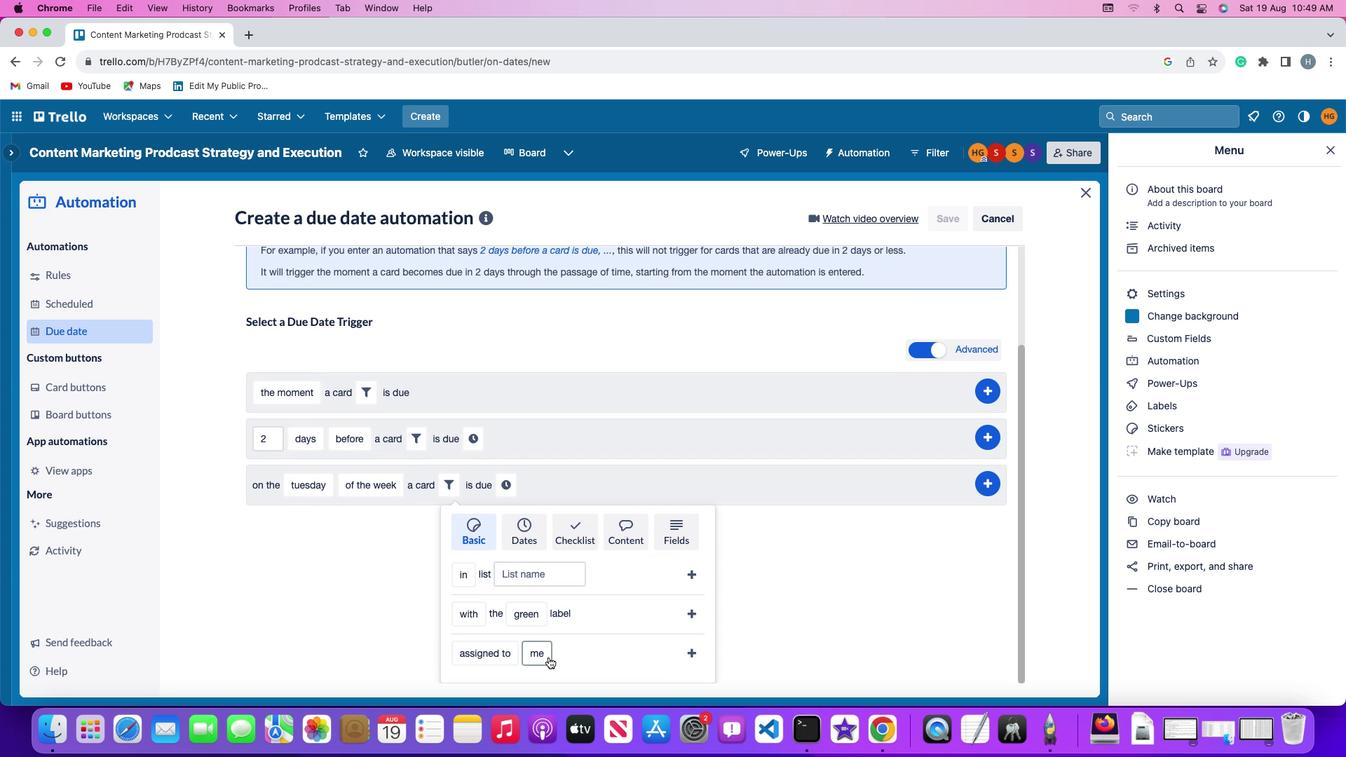 
Action: Mouse pressed left at (548, 657)
Screenshot: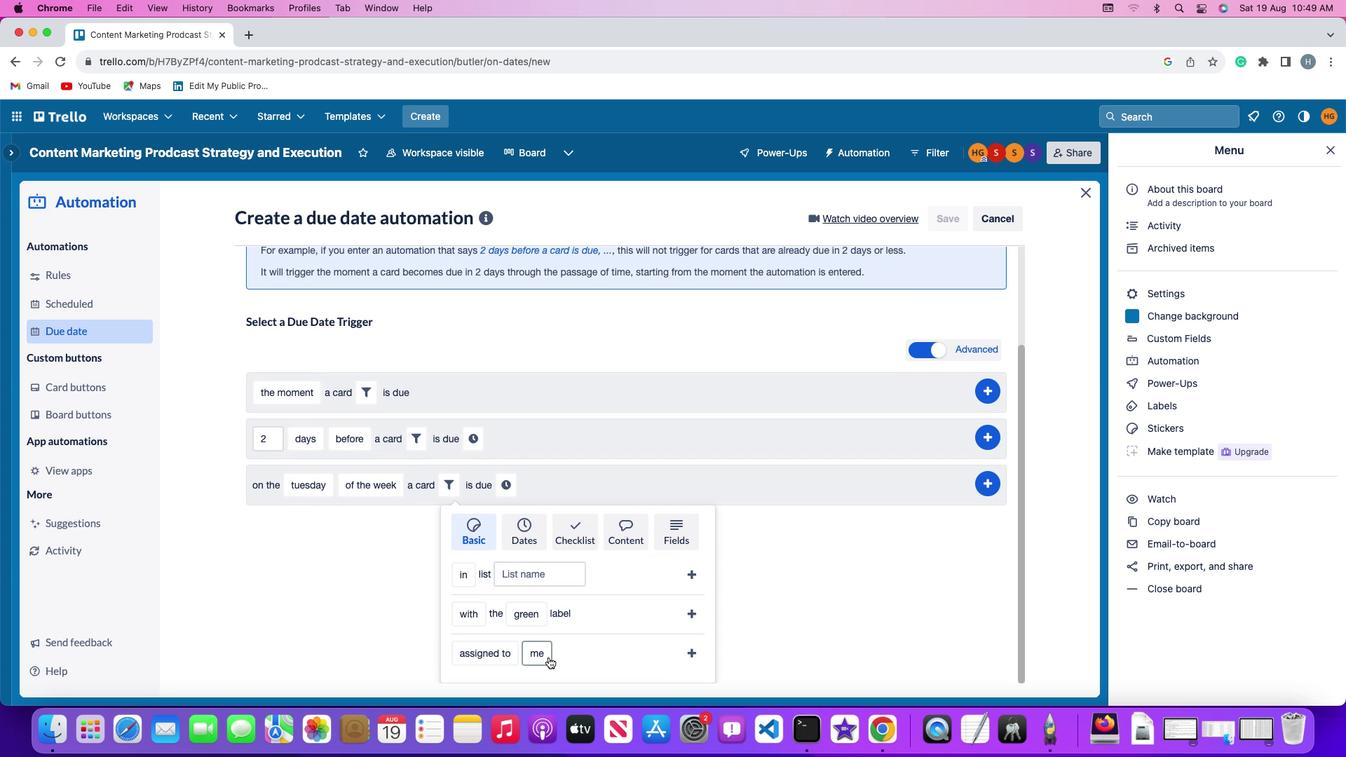 
Action: Mouse moved to (544, 575)
Screenshot: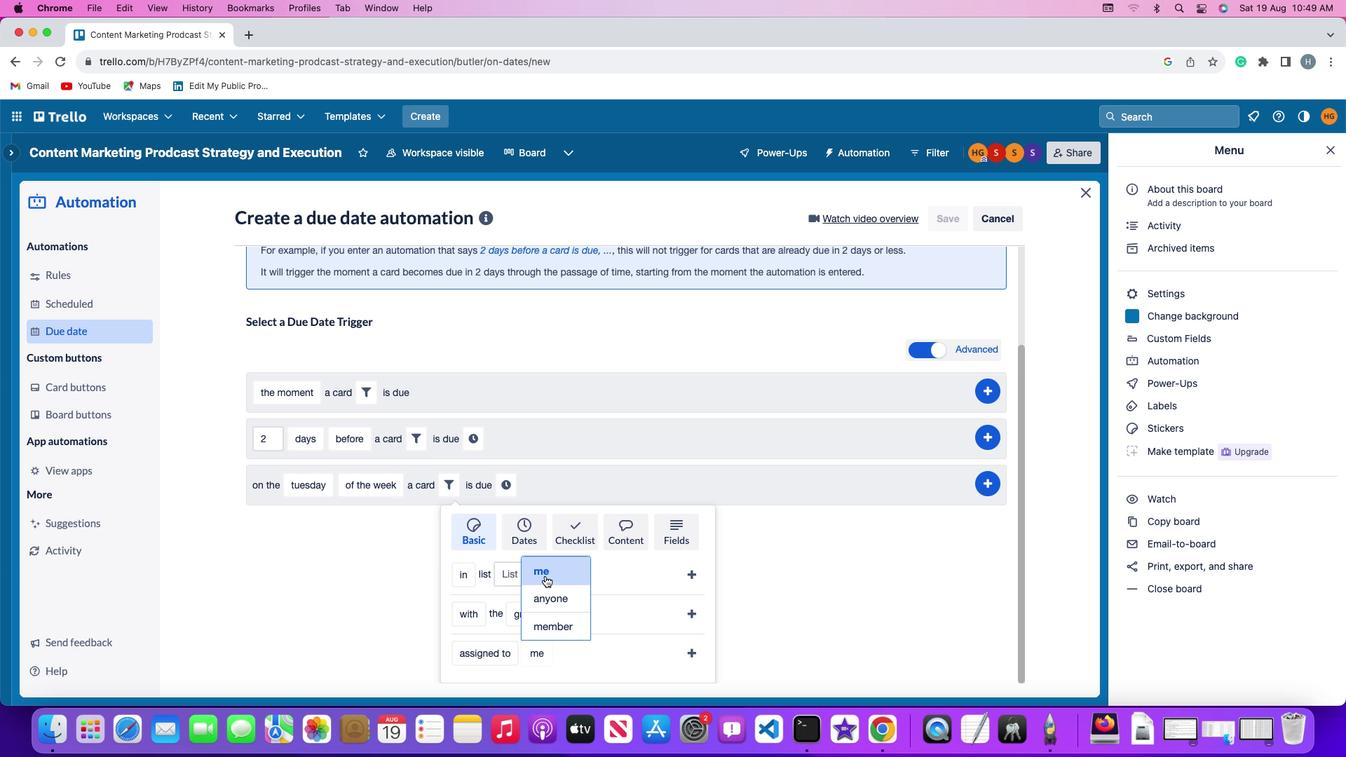 
Action: Mouse pressed left at (544, 575)
Screenshot: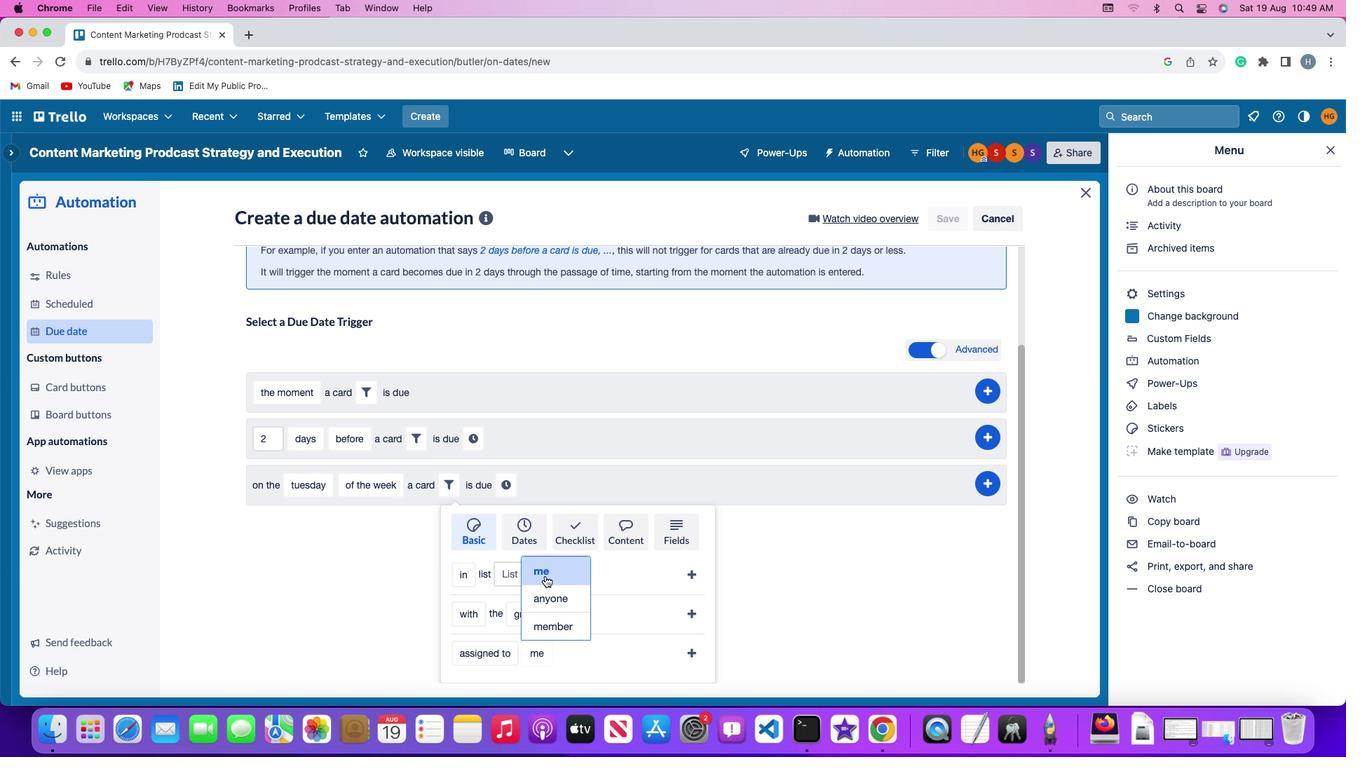 
Action: Mouse moved to (695, 645)
Screenshot: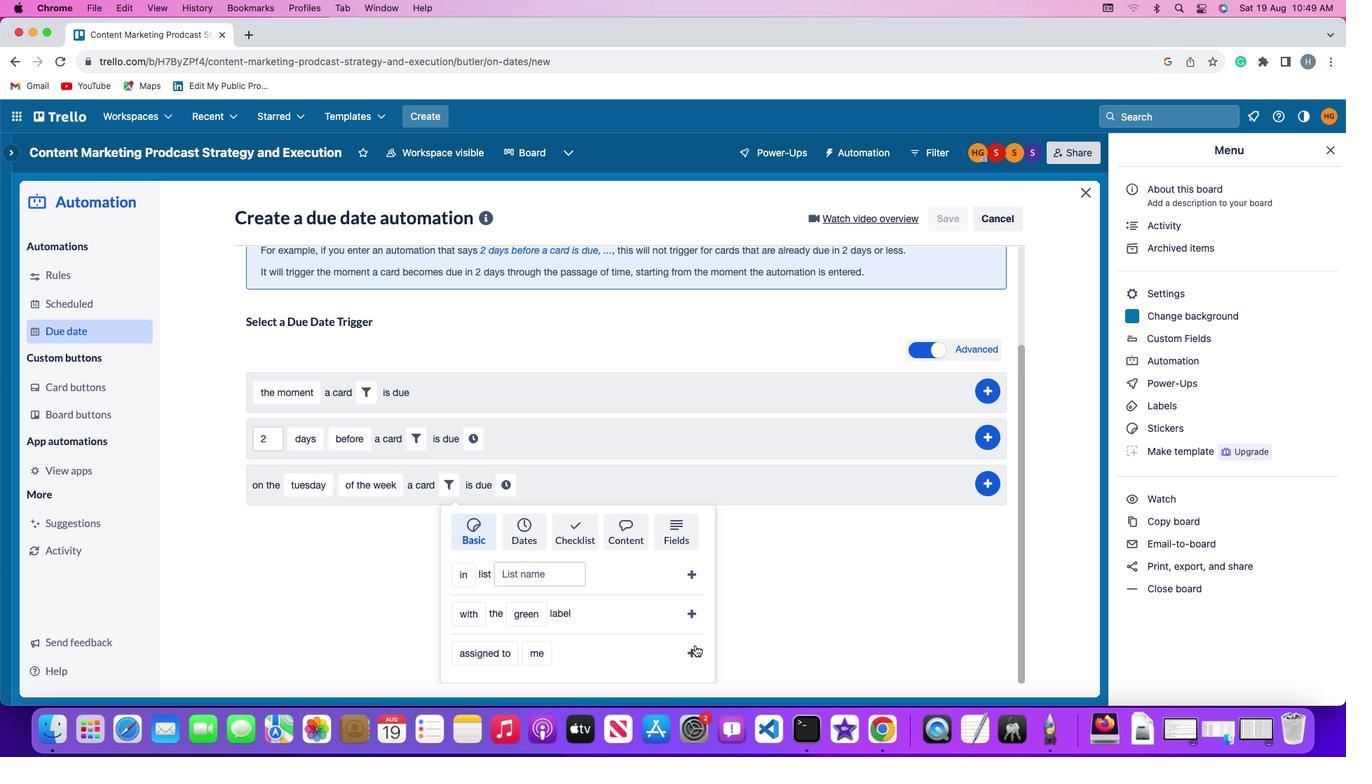 
Action: Mouse pressed left at (695, 645)
Screenshot: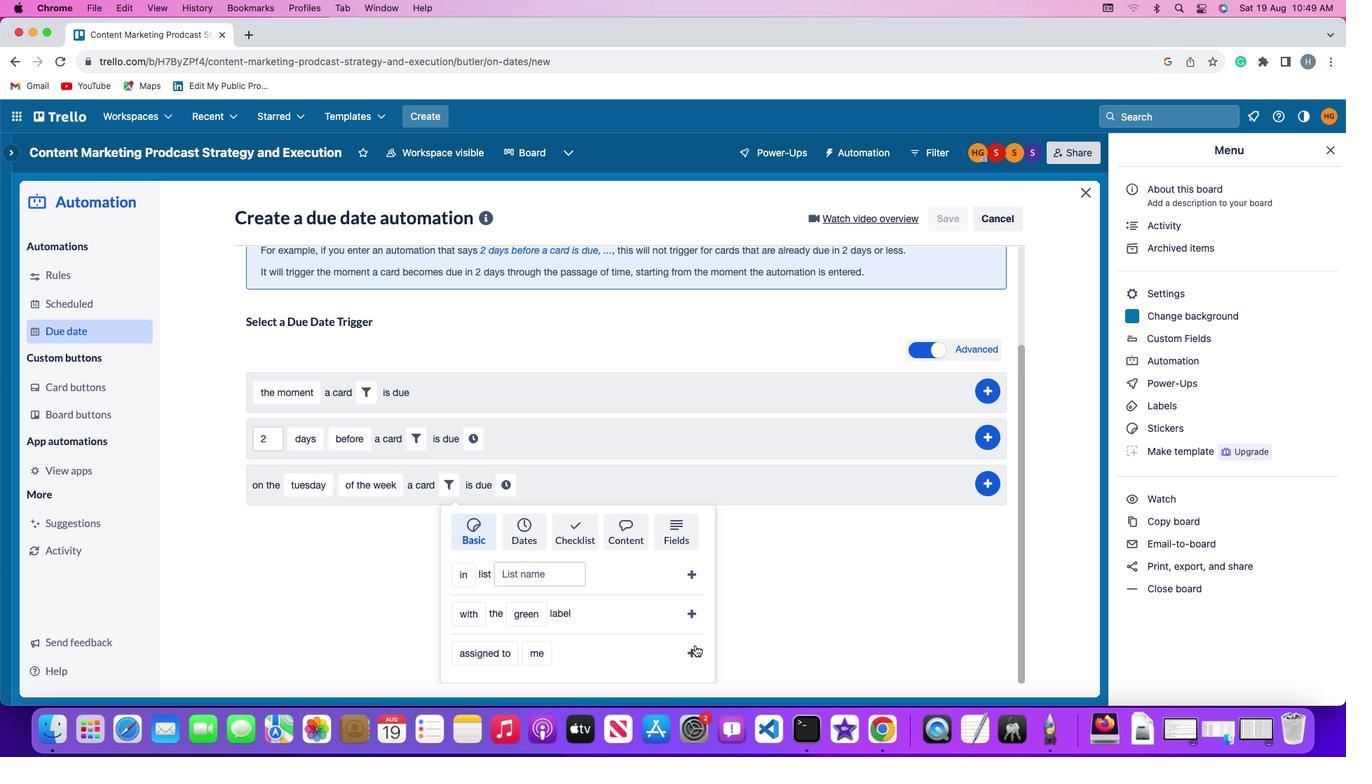 
Action: Mouse moved to (608, 614)
Screenshot: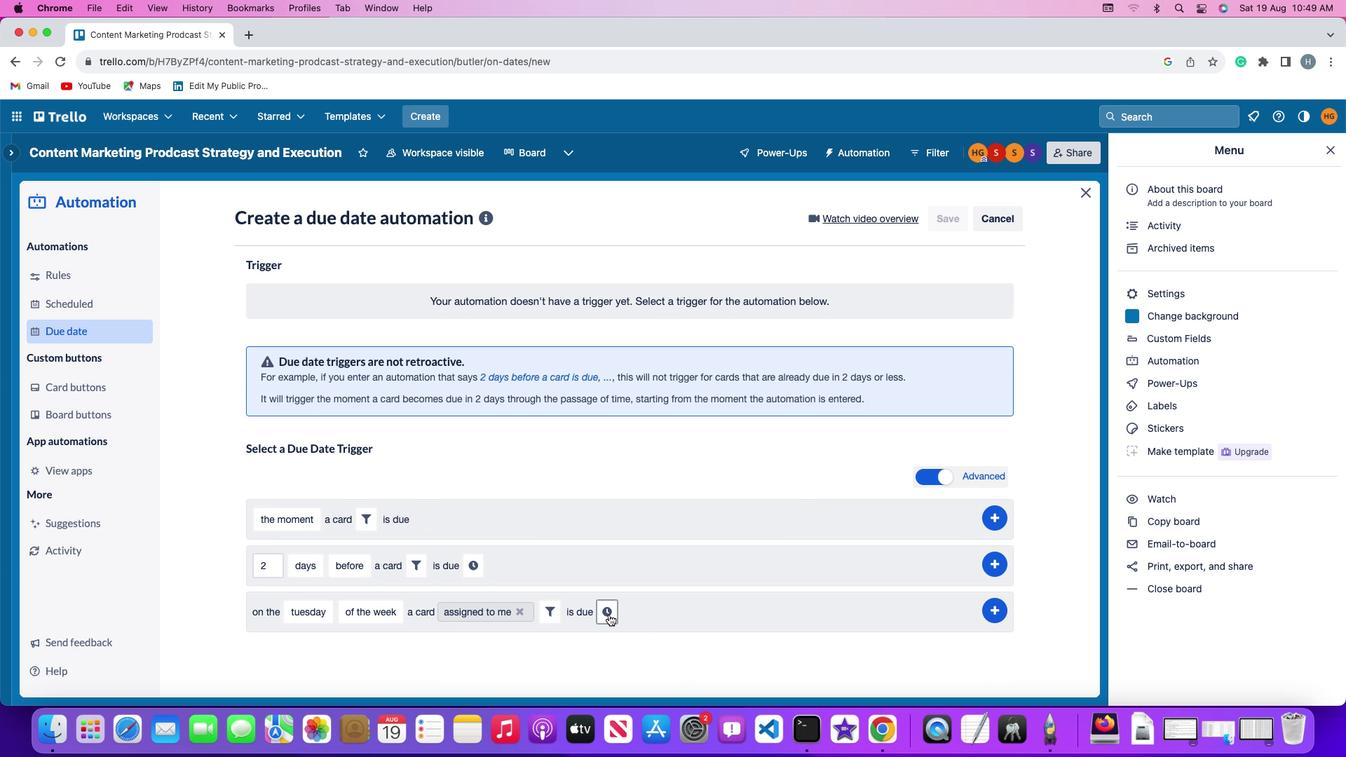
Action: Mouse pressed left at (608, 614)
Screenshot: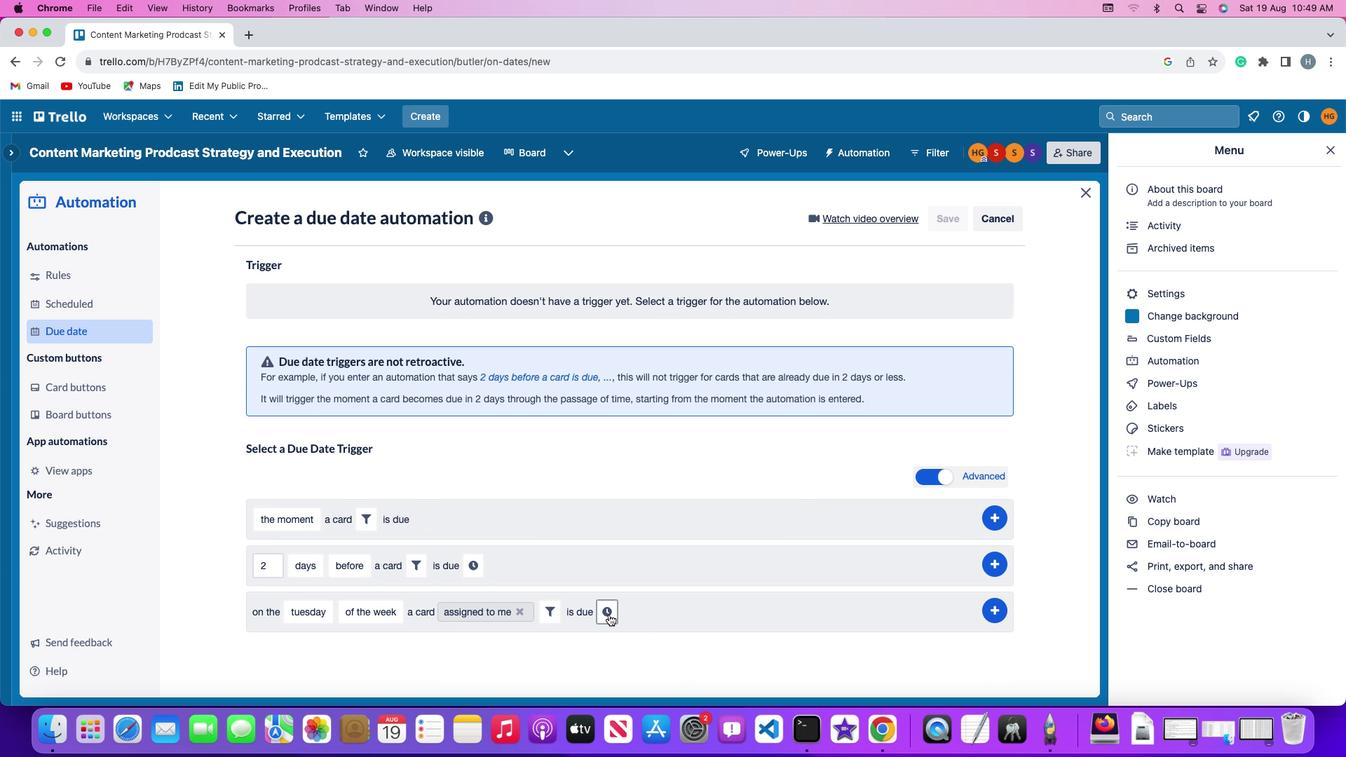 
Action: Mouse moved to (633, 611)
Screenshot: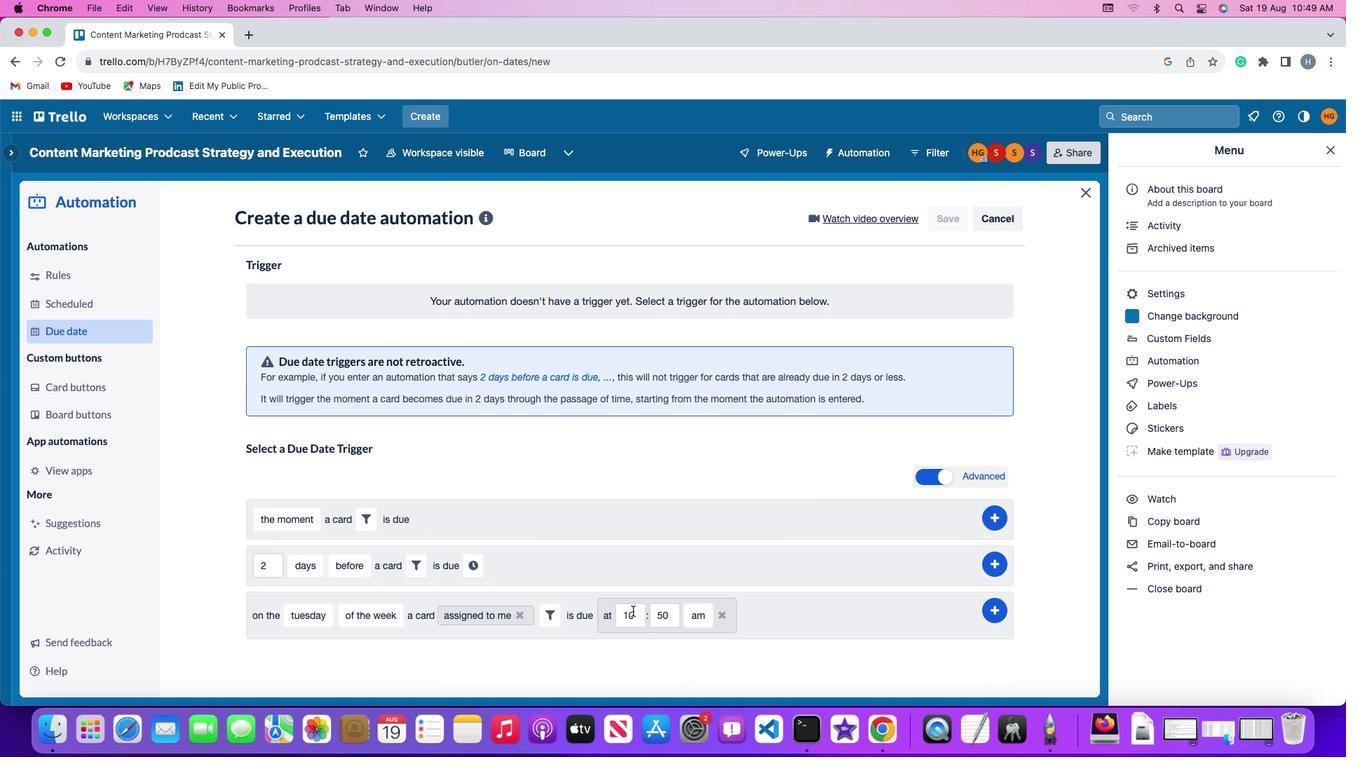 
Action: Mouse pressed left at (633, 611)
Screenshot: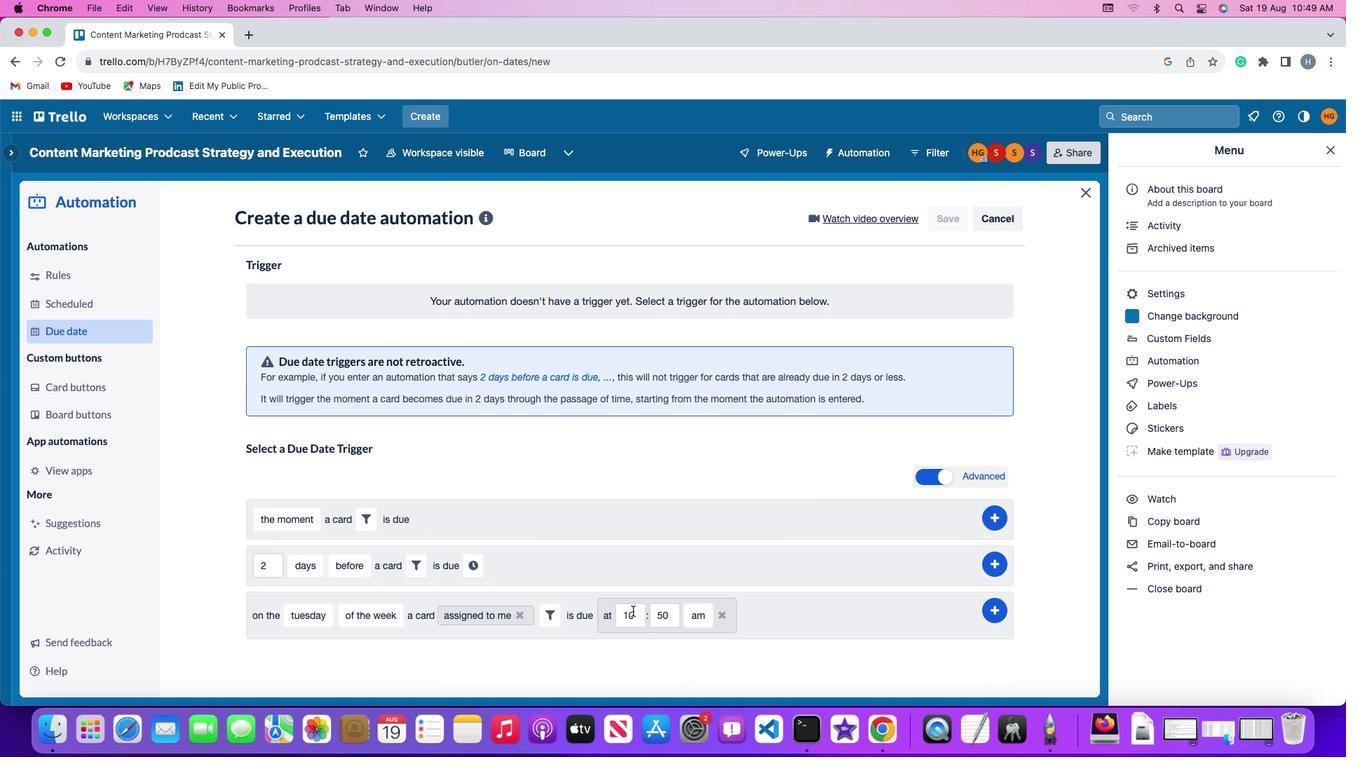 
Action: Key pressed Key.backspace'1'
Screenshot: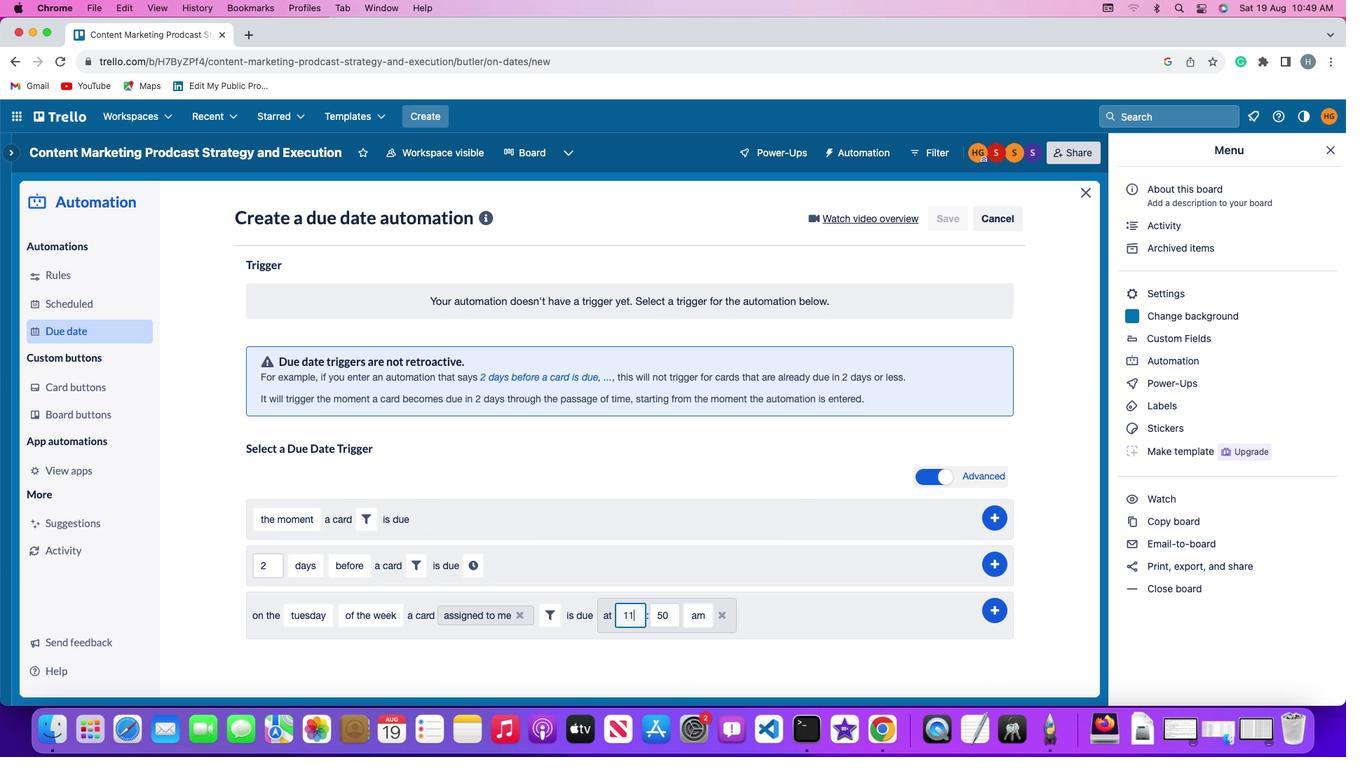 
Action: Mouse moved to (670, 614)
Screenshot: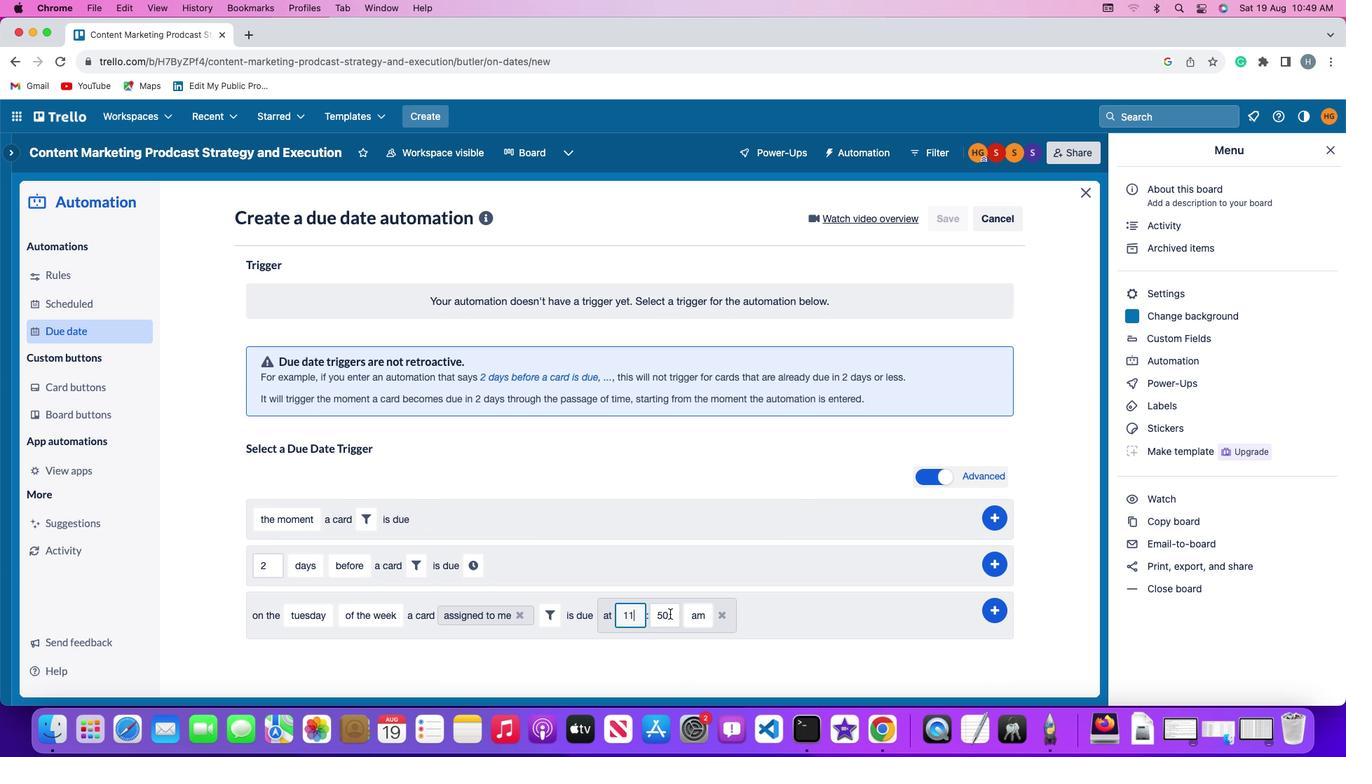 
Action: Mouse pressed left at (670, 614)
Screenshot: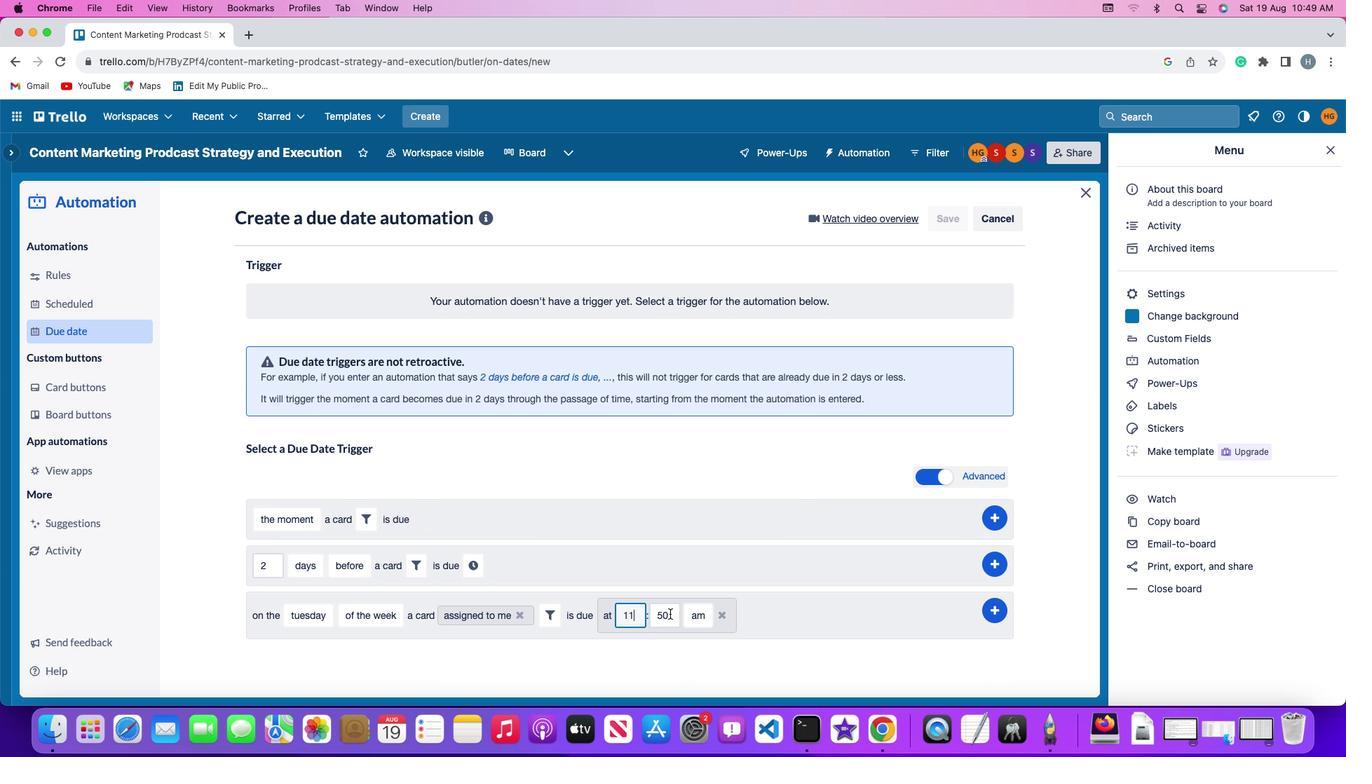 
Action: Key pressed Key.backspaceKey.backspace
Screenshot: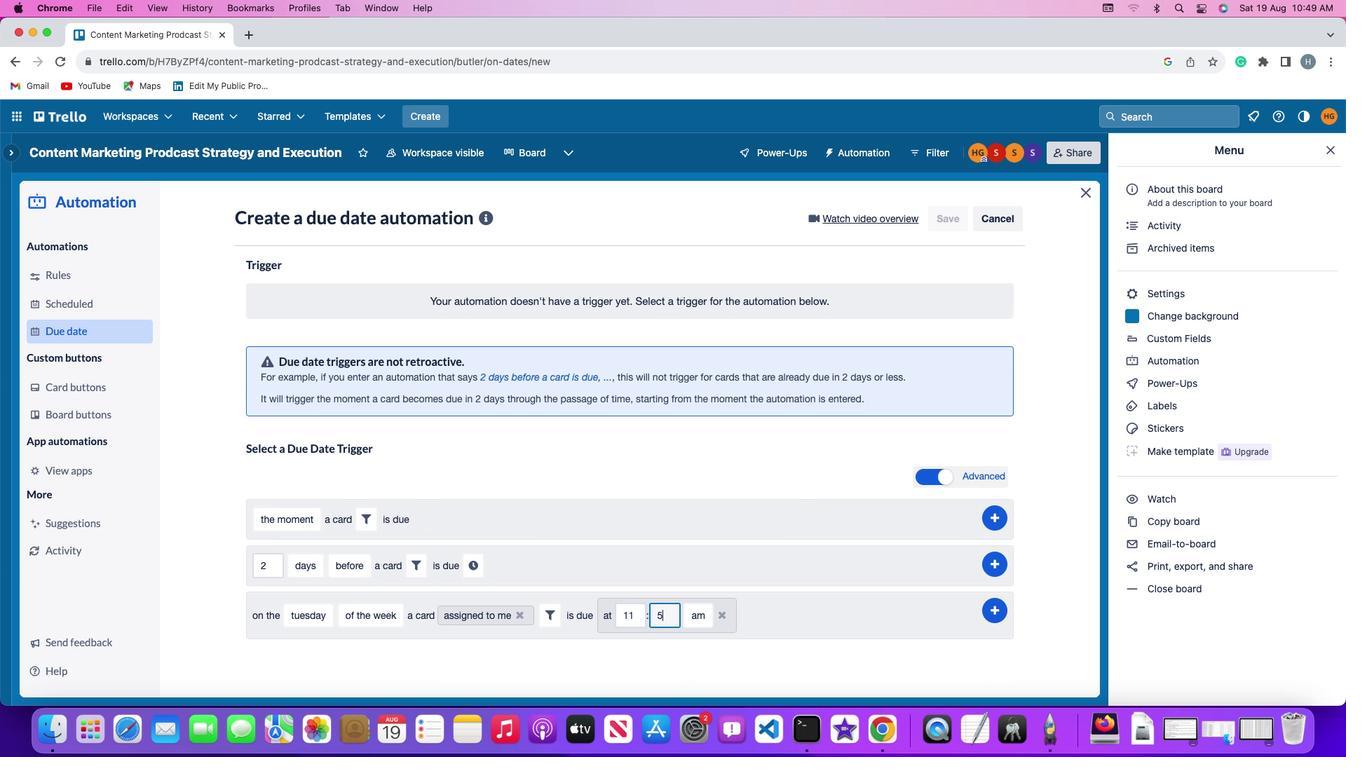 
Action: Mouse moved to (670, 613)
Screenshot: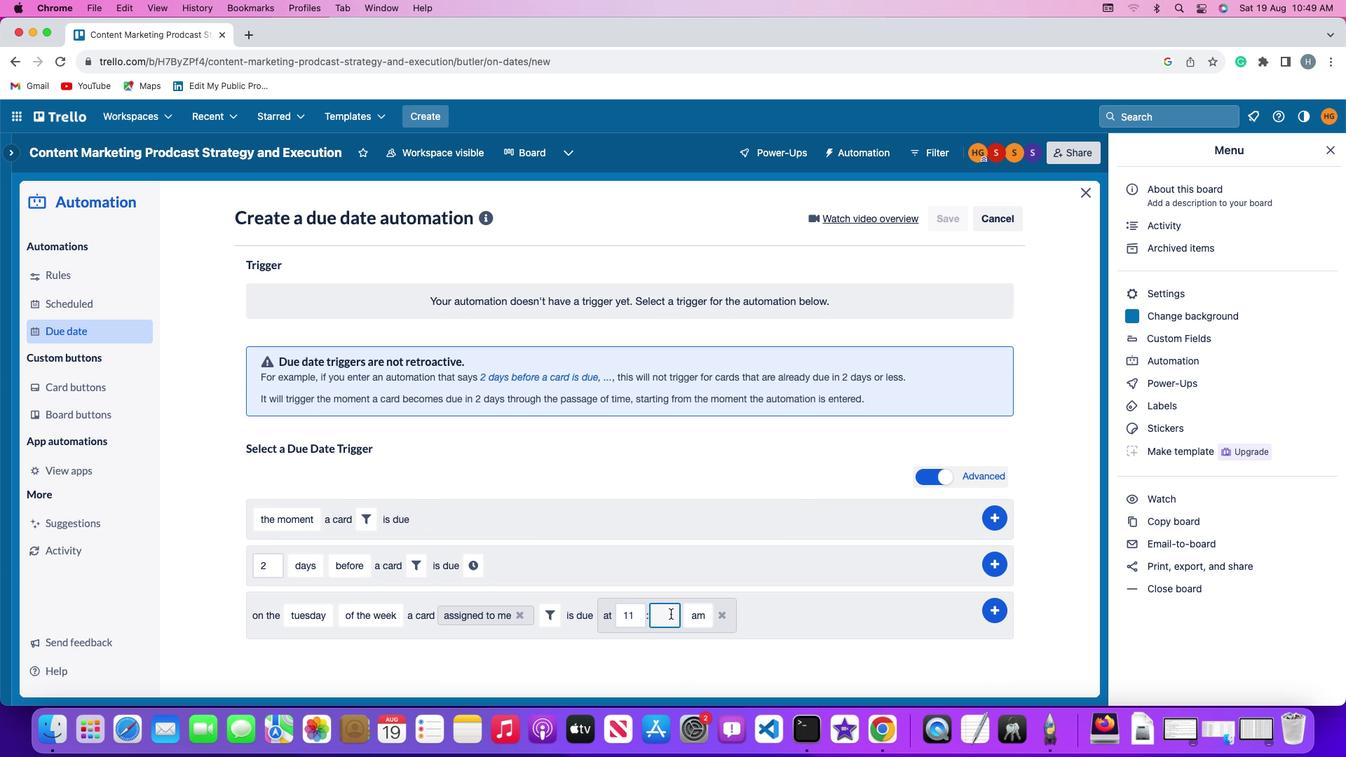 
Action: Key pressed '0'
Screenshot: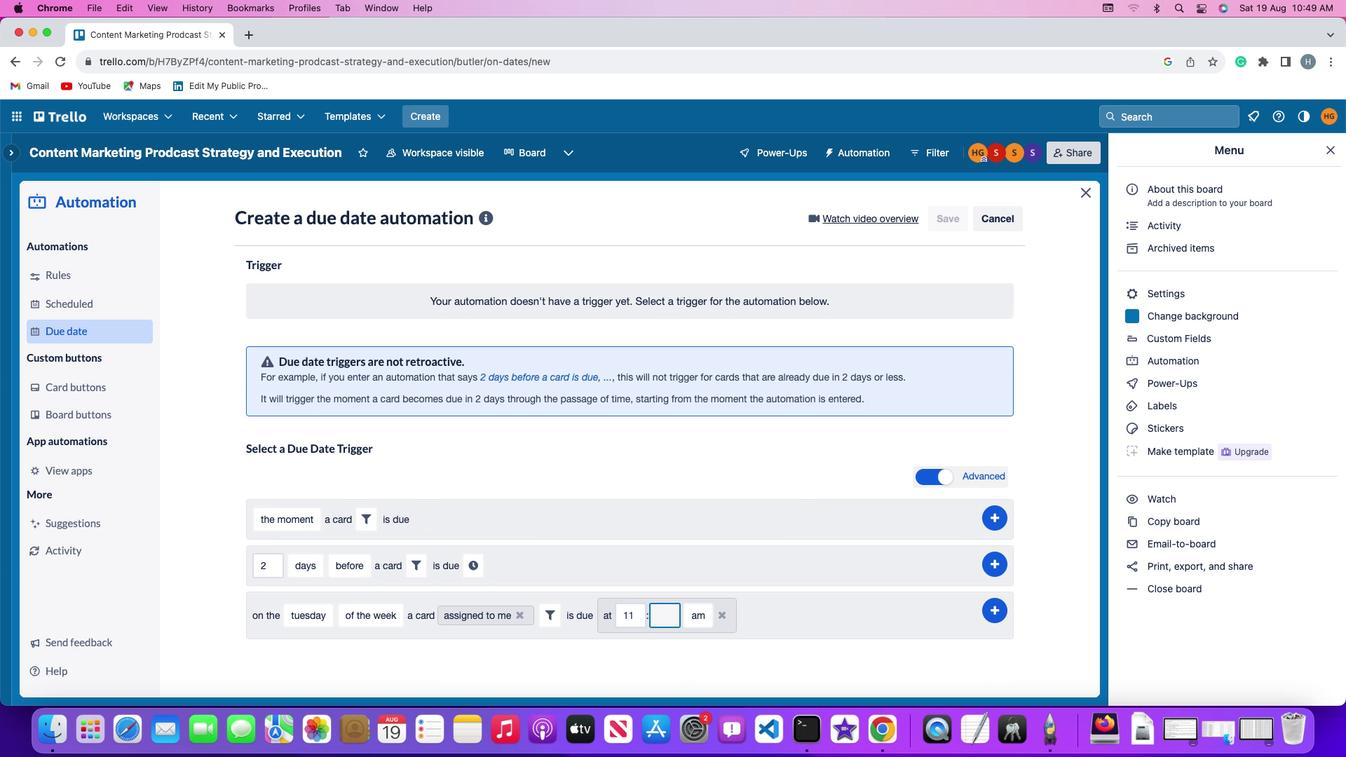
Action: Mouse moved to (671, 613)
Screenshot: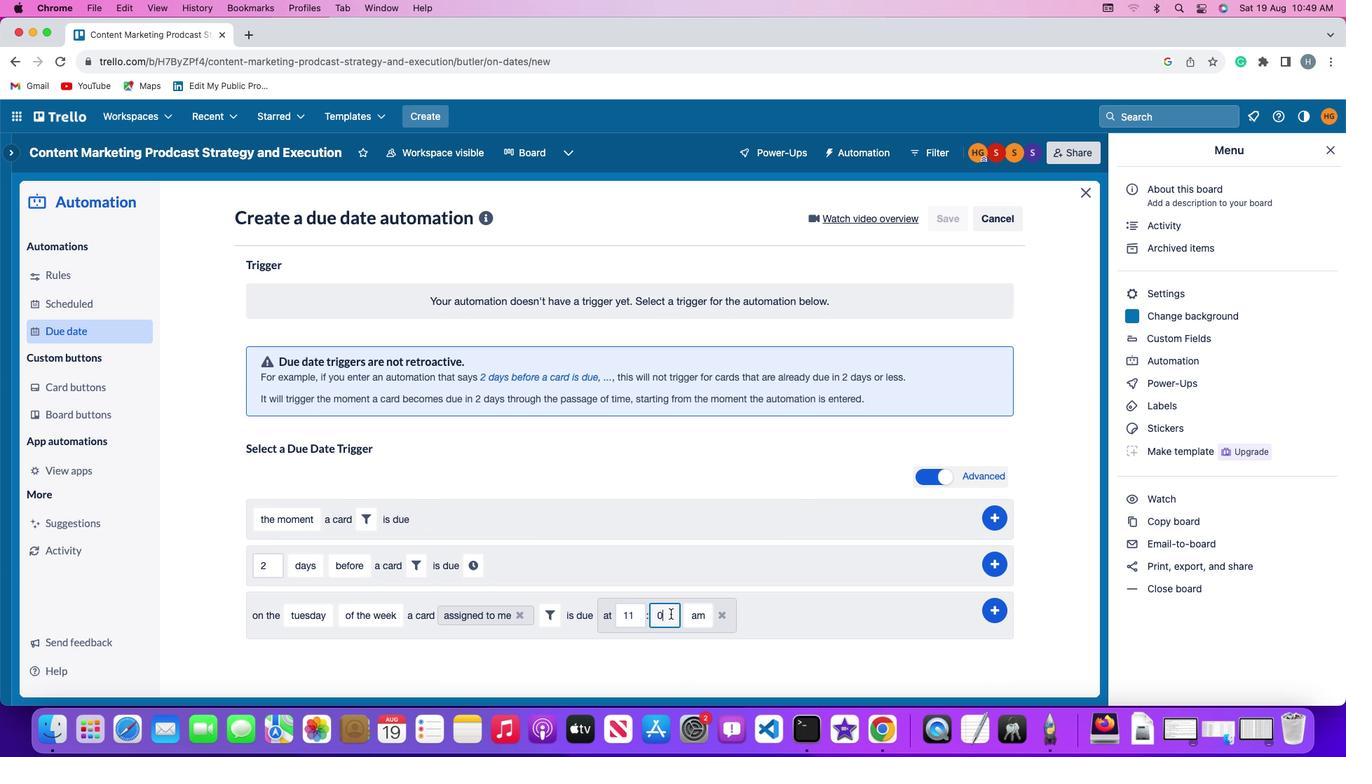 
Action: Key pressed '0'
Screenshot: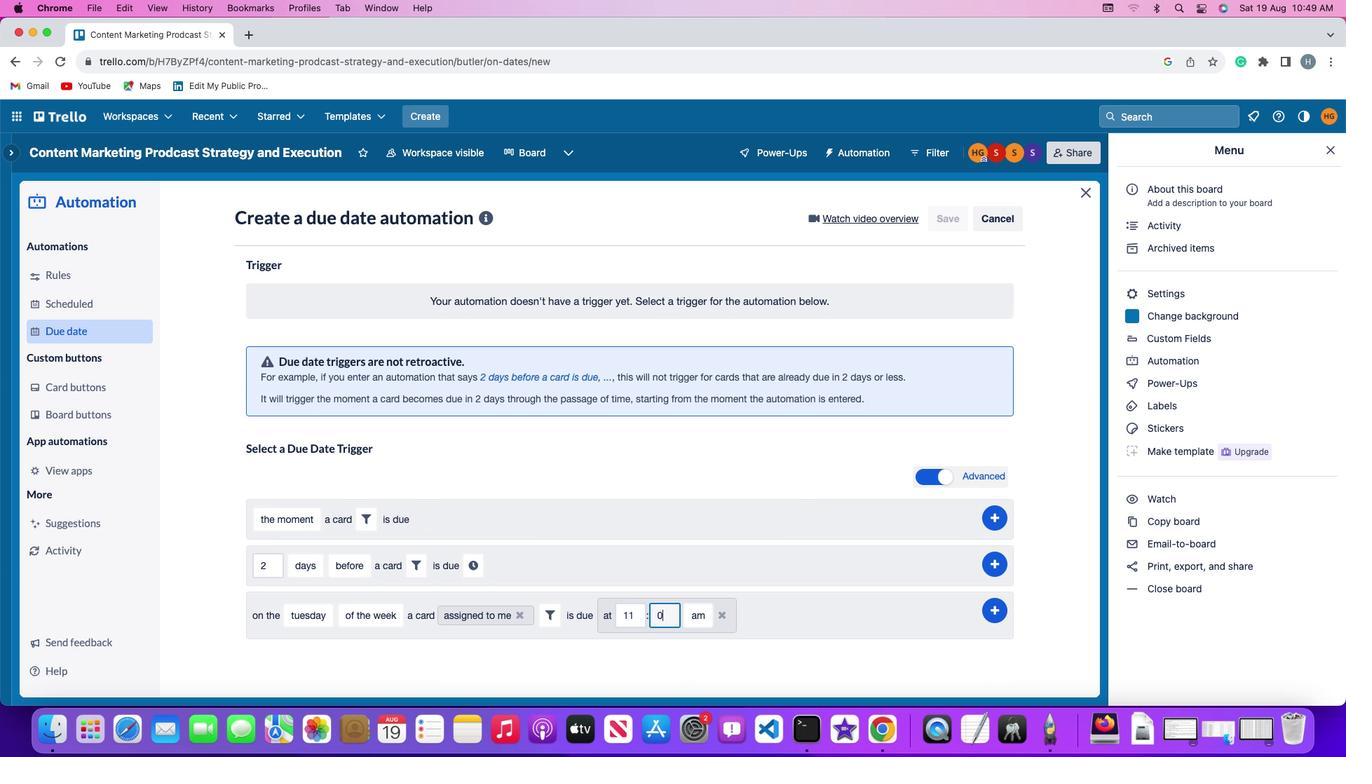
Action: Mouse moved to (699, 613)
Screenshot: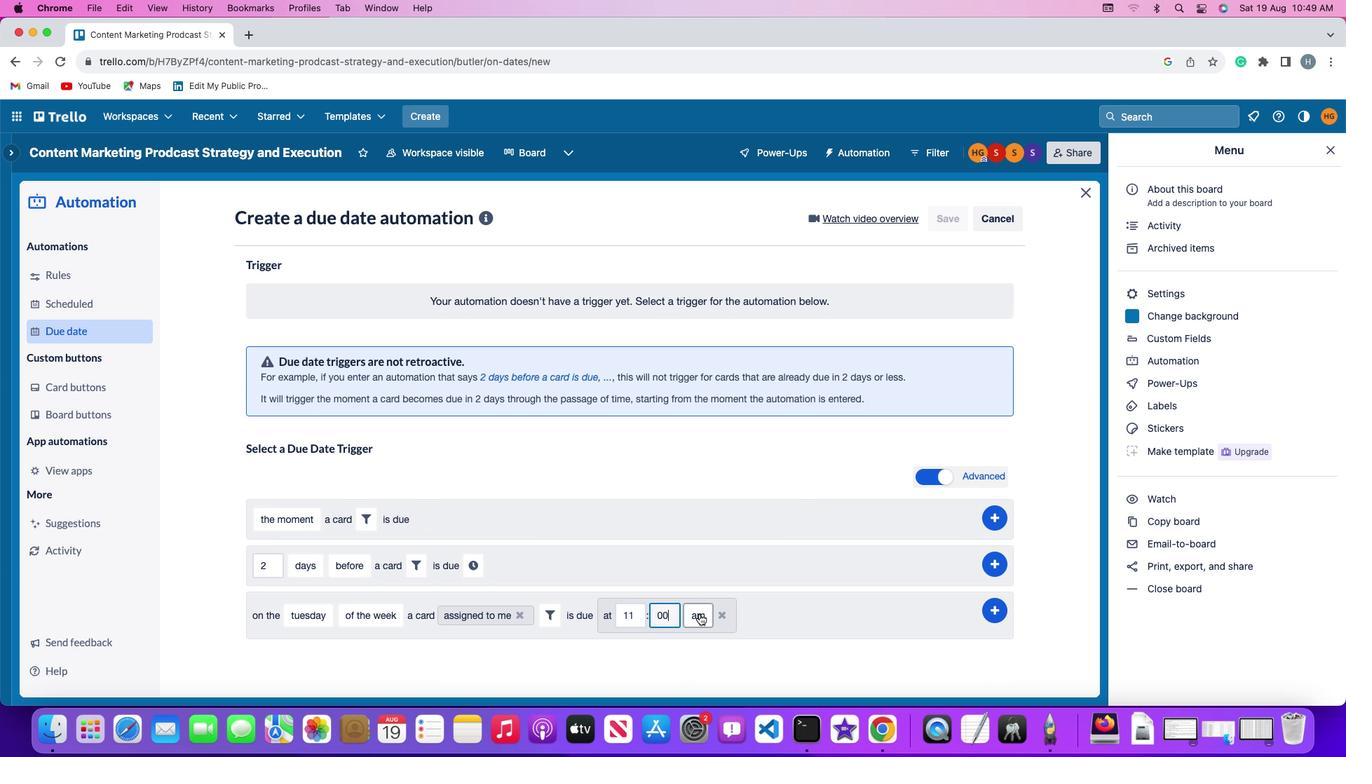 
Action: Mouse pressed left at (699, 613)
Screenshot: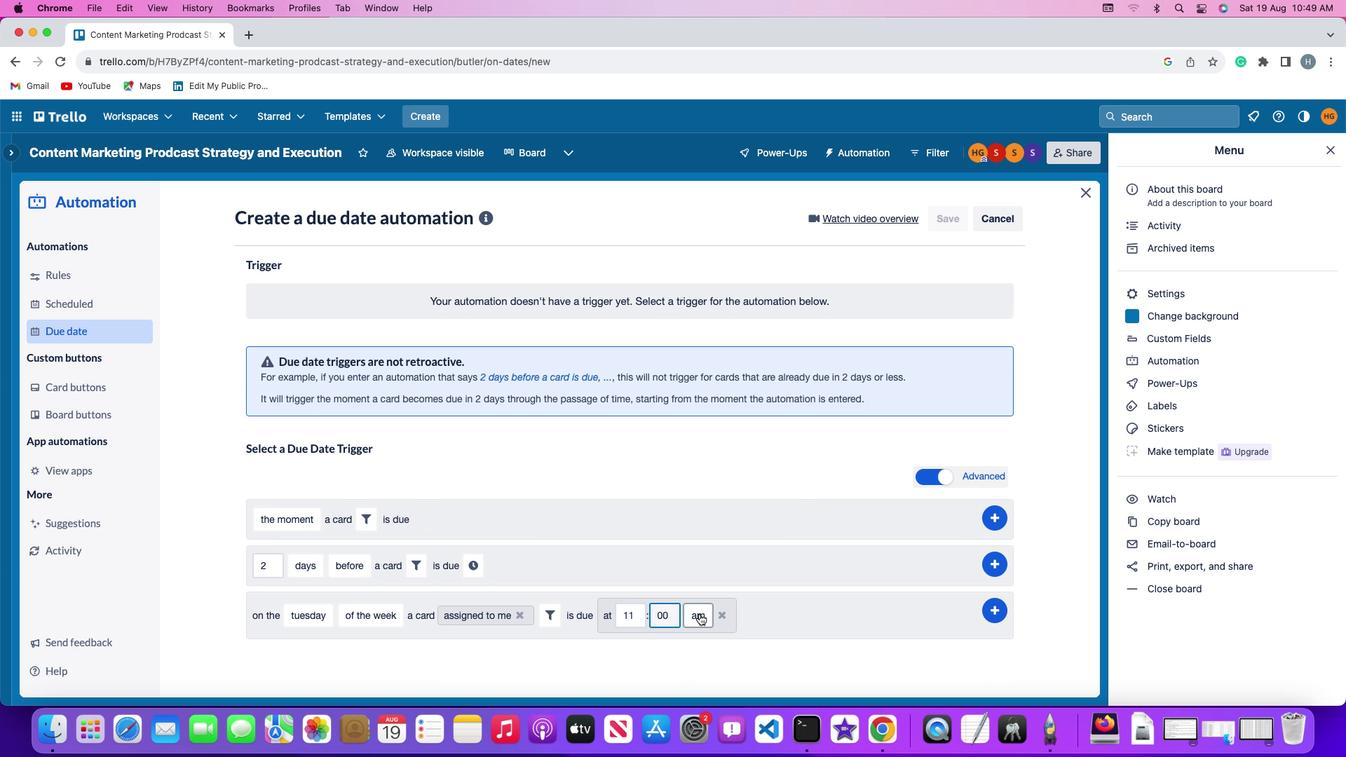 
Action: Mouse moved to (702, 645)
Screenshot: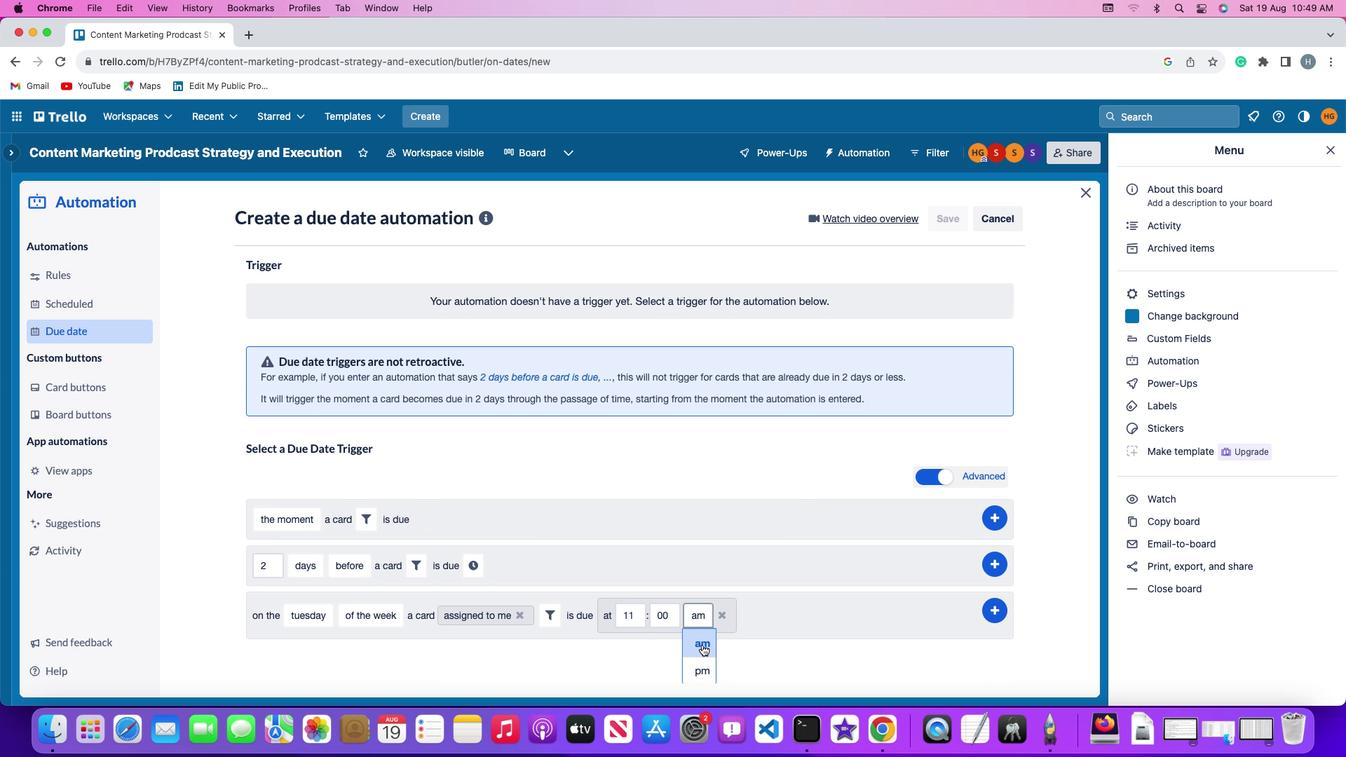 
Action: Mouse pressed left at (702, 645)
Screenshot: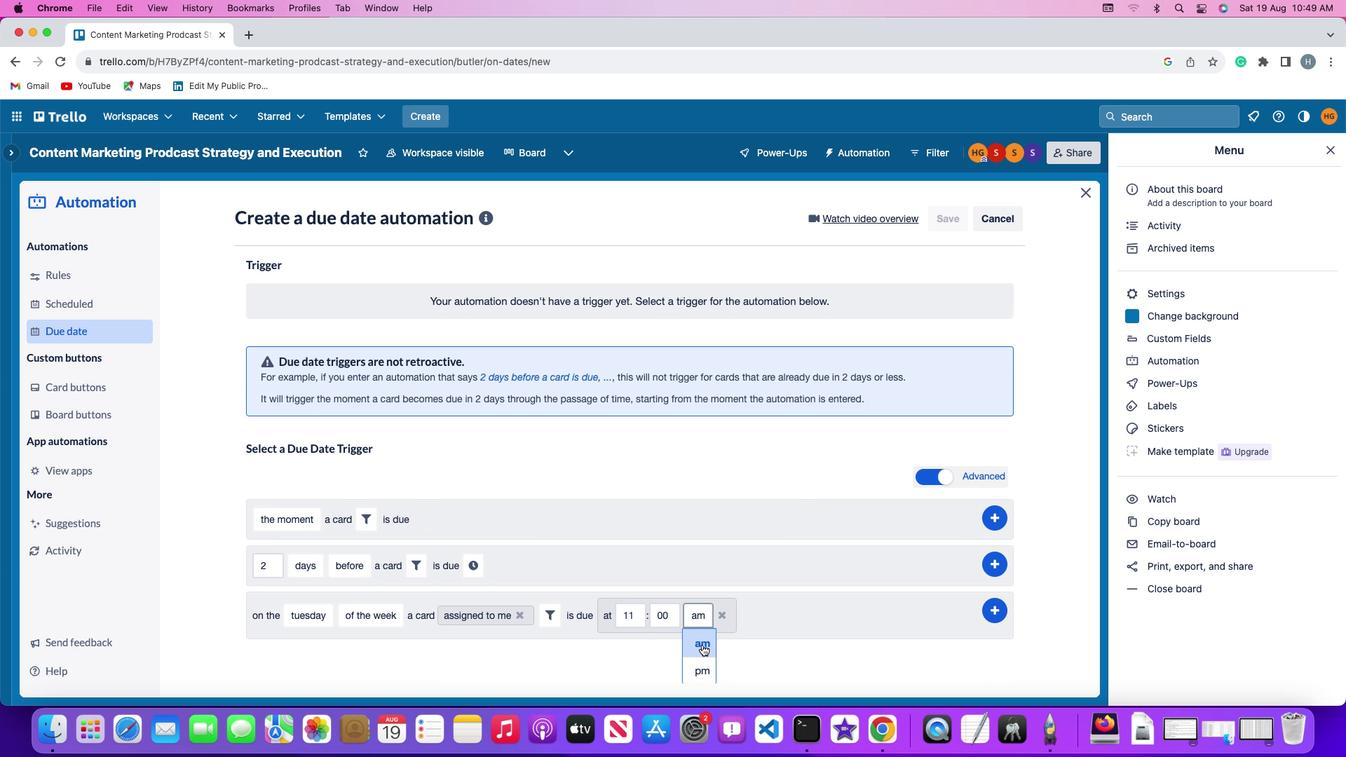 
Action: Mouse moved to (999, 607)
Screenshot: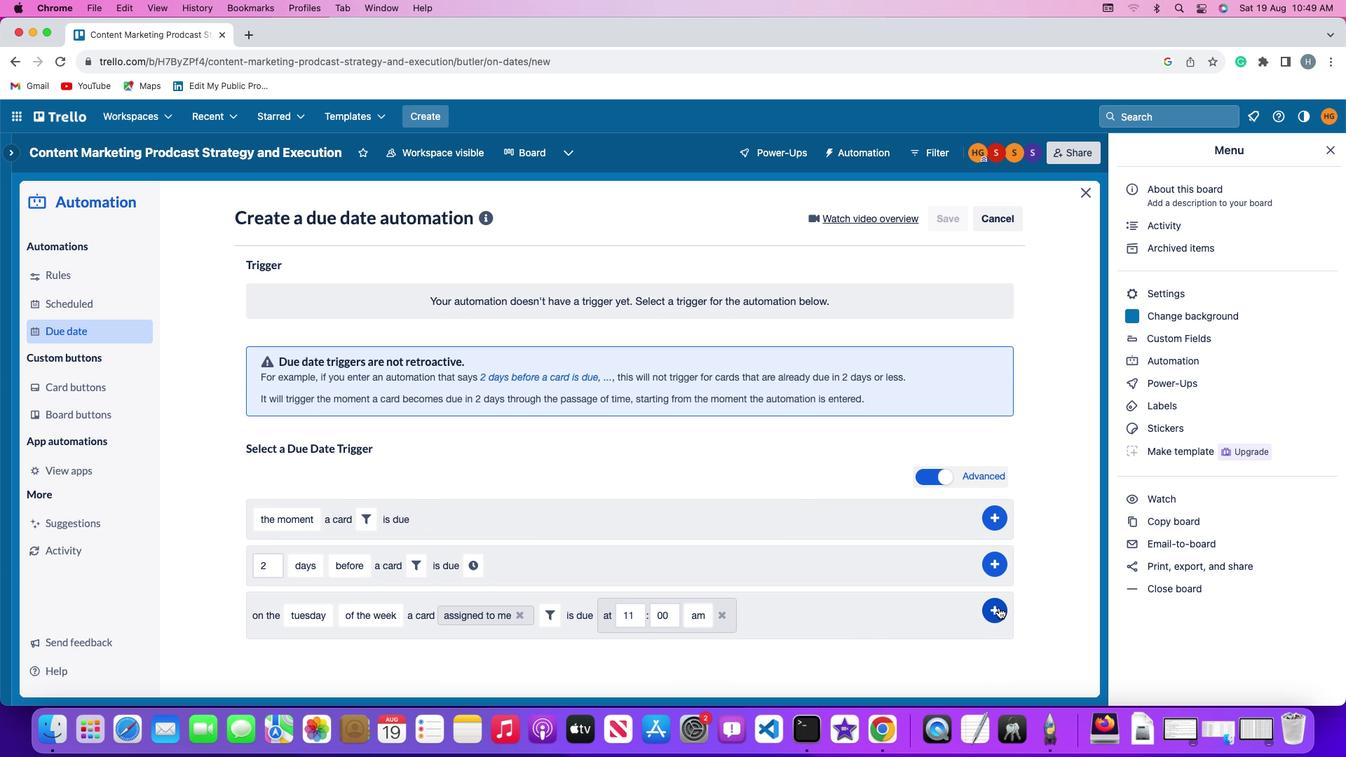 
Action: Mouse pressed left at (999, 607)
Screenshot: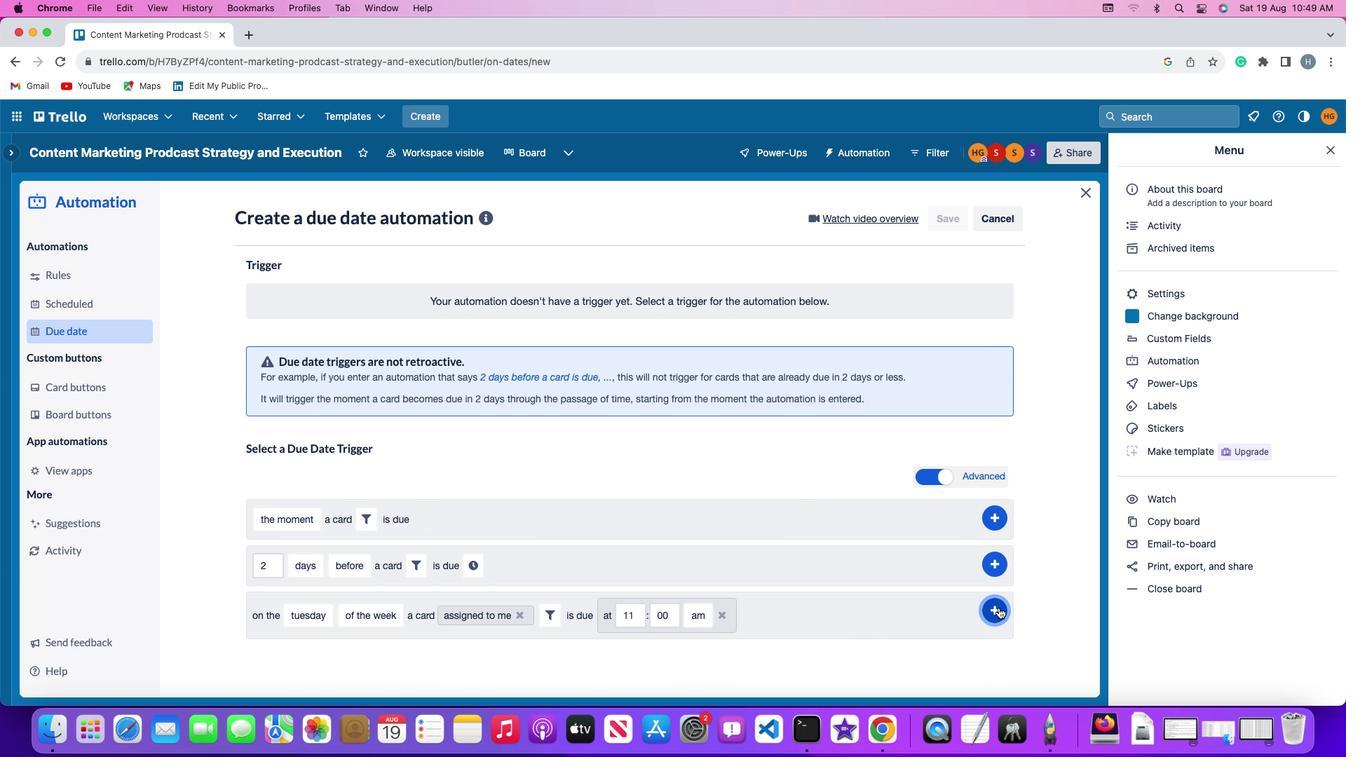 
Action: Mouse moved to (1049, 507)
Screenshot: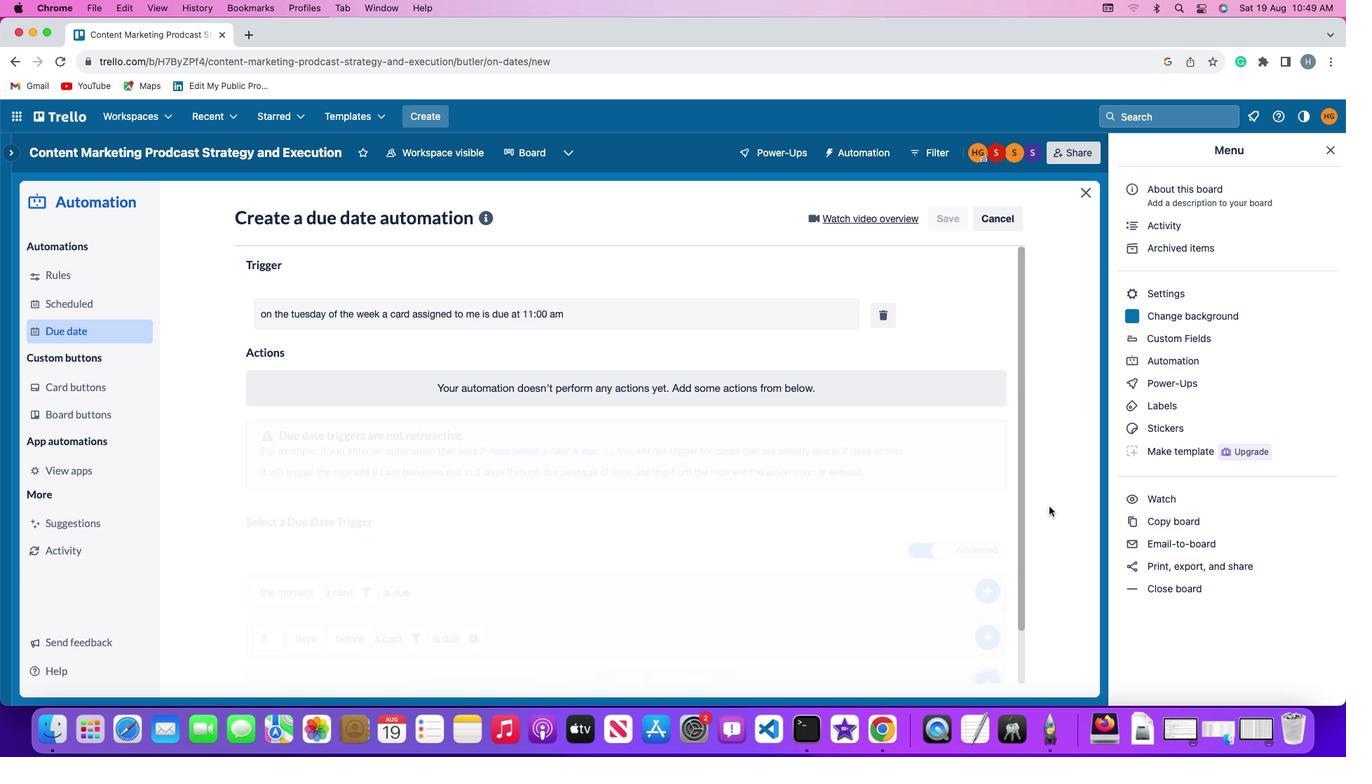 
